 Task: Look for space in Decatur, United States from 5th June, 2023 to 16th June, 2023 for 2 adults in price range Rs.7000 to Rs.15000. Place can be entire place with 1  bedroom having 1 bed and 1 bathroom. Property type can be house, flat, guest house, hotel. Booking option can be shelf check-in. Required host language is English.
Action: Mouse moved to (457, 97)
Screenshot: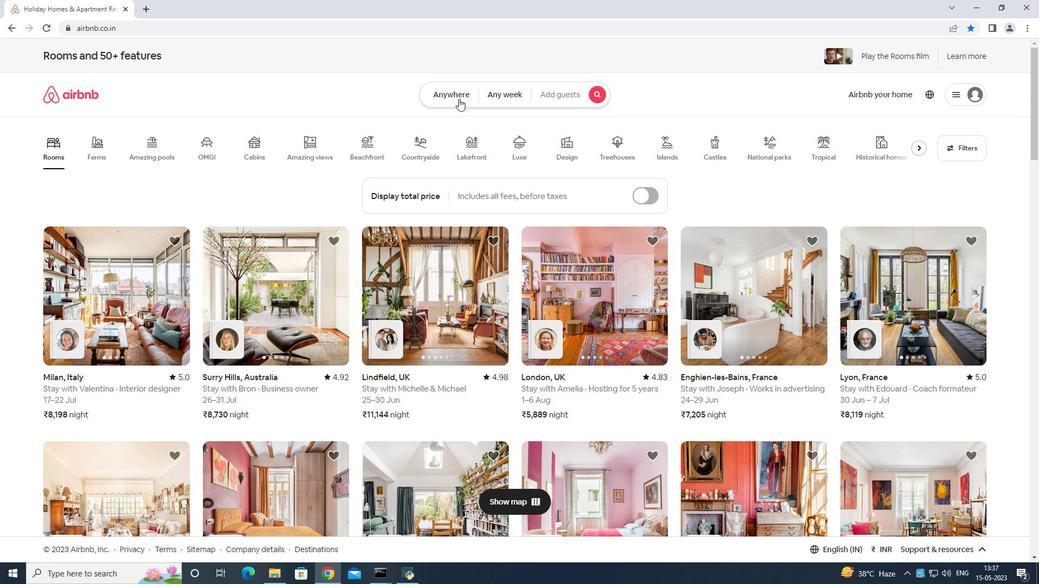 
Action: Mouse pressed left at (457, 97)
Screenshot: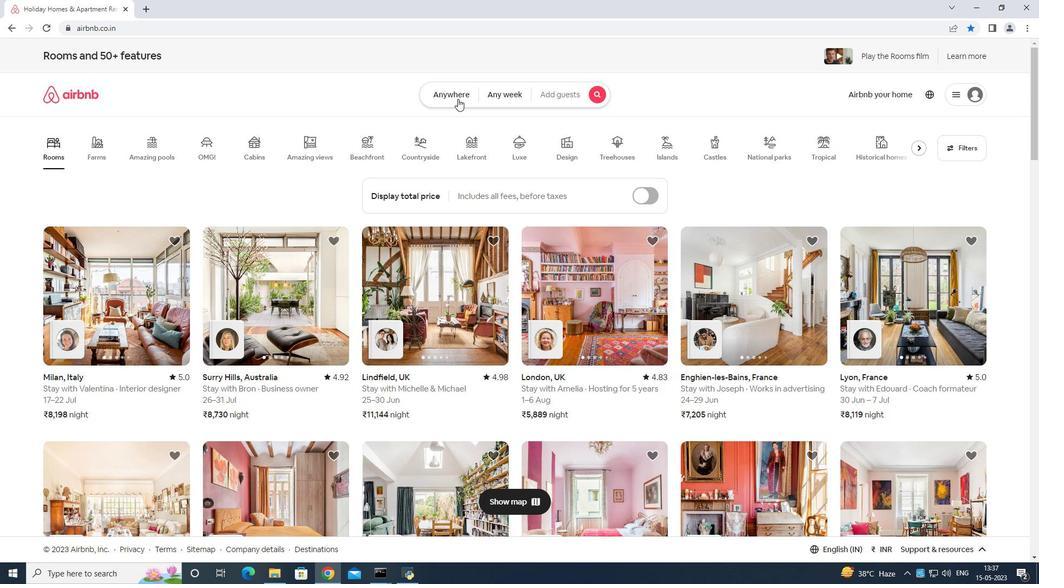 
Action: Mouse moved to (427, 128)
Screenshot: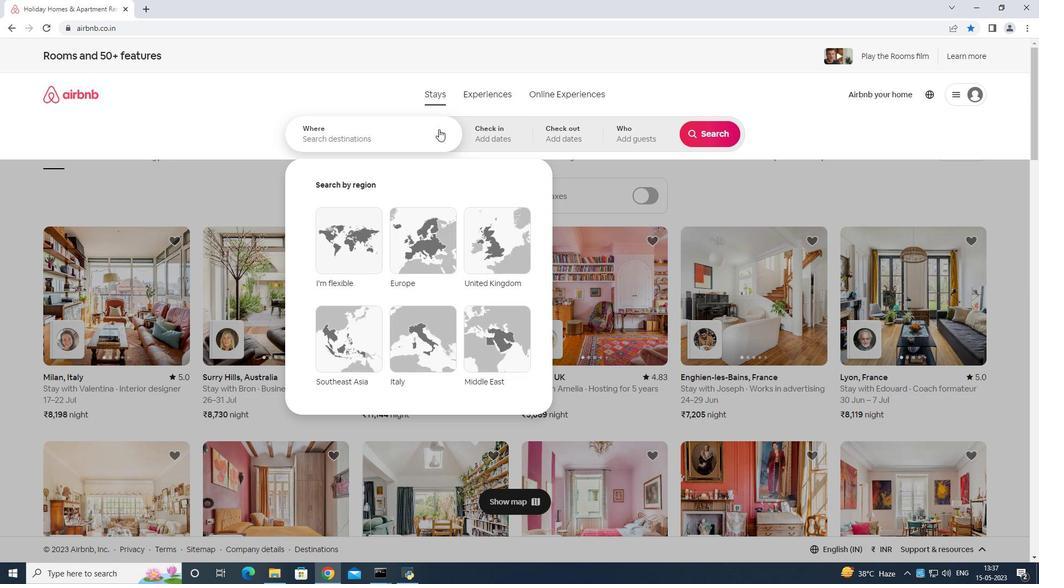 
Action: Mouse pressed left at (427, 128)
Screenshot: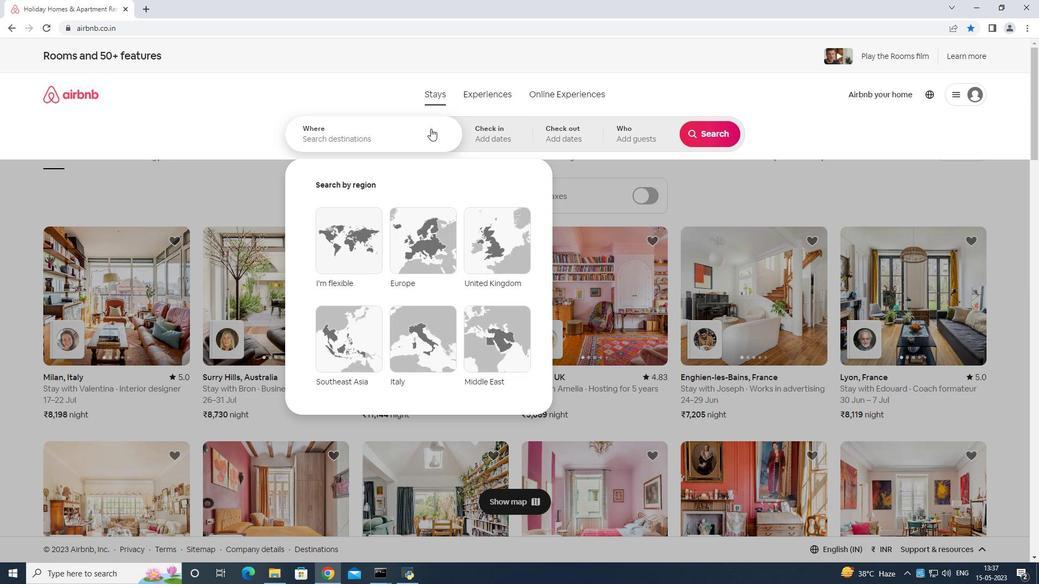
Action: Mouse moved to (953, 322)
Screenshot: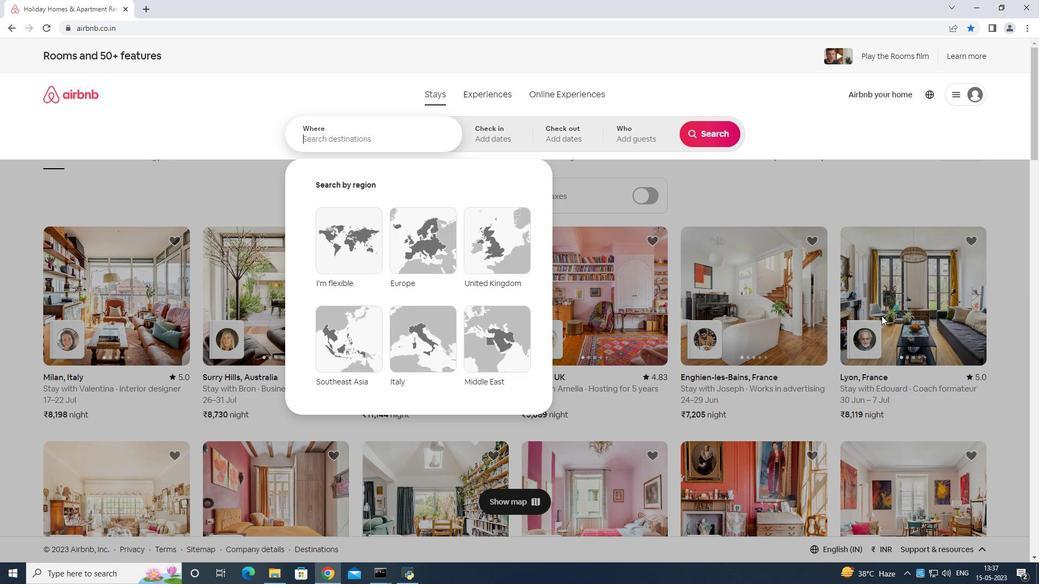 
Action: Key pressed <Key.shift>Decater<Key.space>united<Key.space>states<Key.enter>
Screenshot: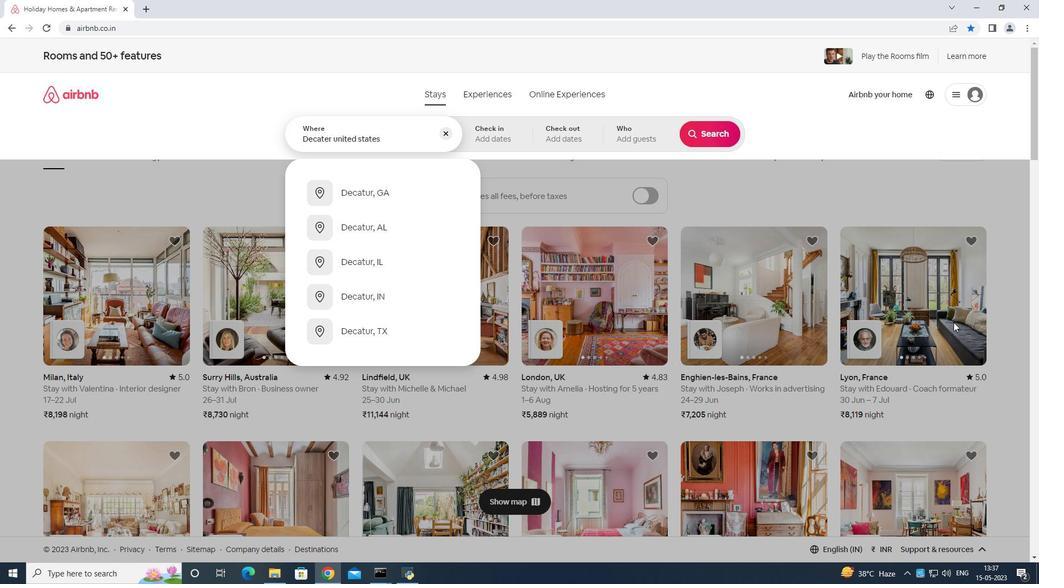 
Action: Mouse moved to (568, 287)
Screenshot: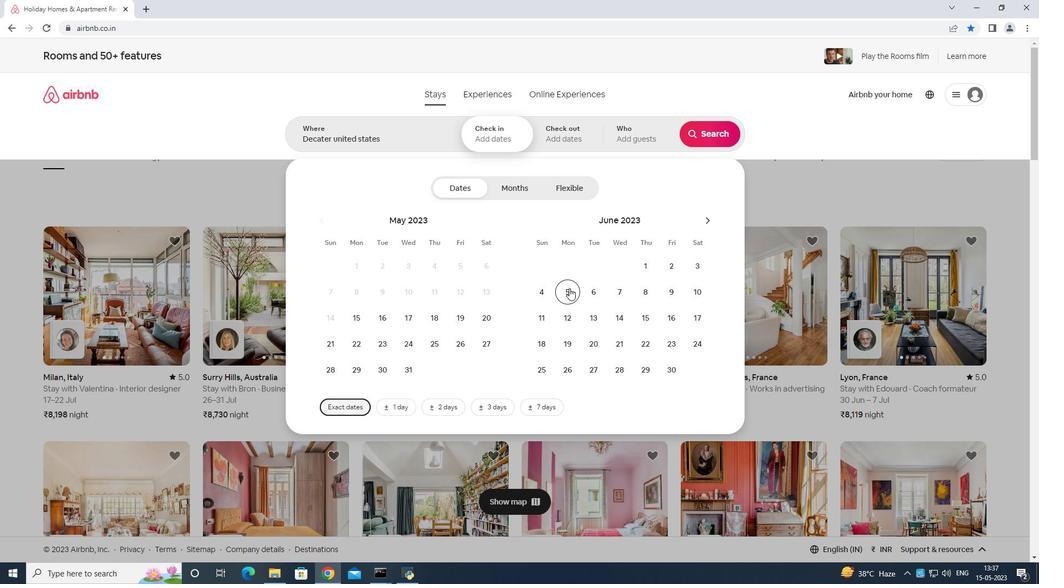 
Action: Mouse pressed left at (568, 287)
Screenshot: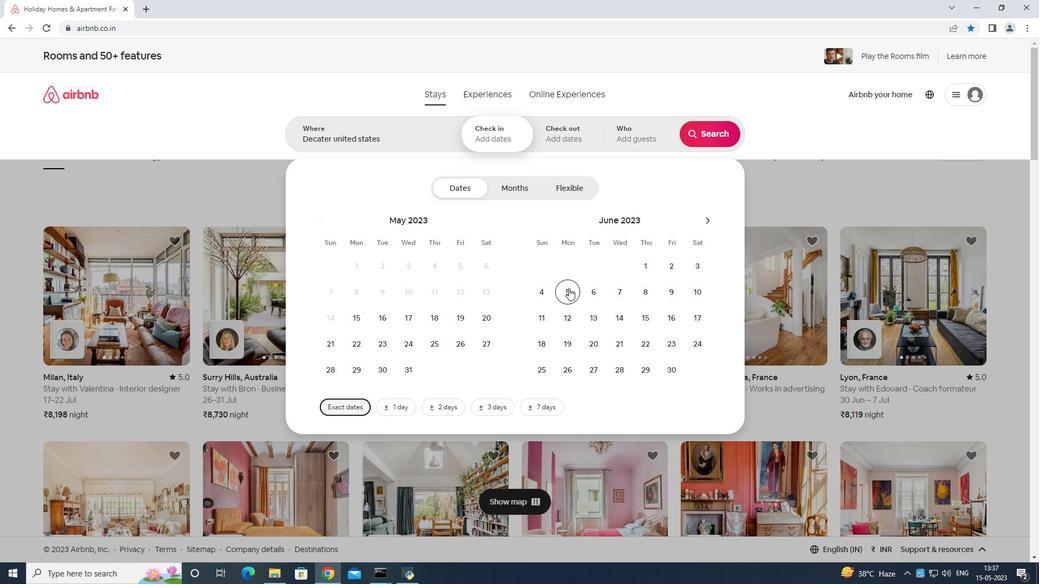 
Action: Mouse moved to (671, 319)
Screenshot: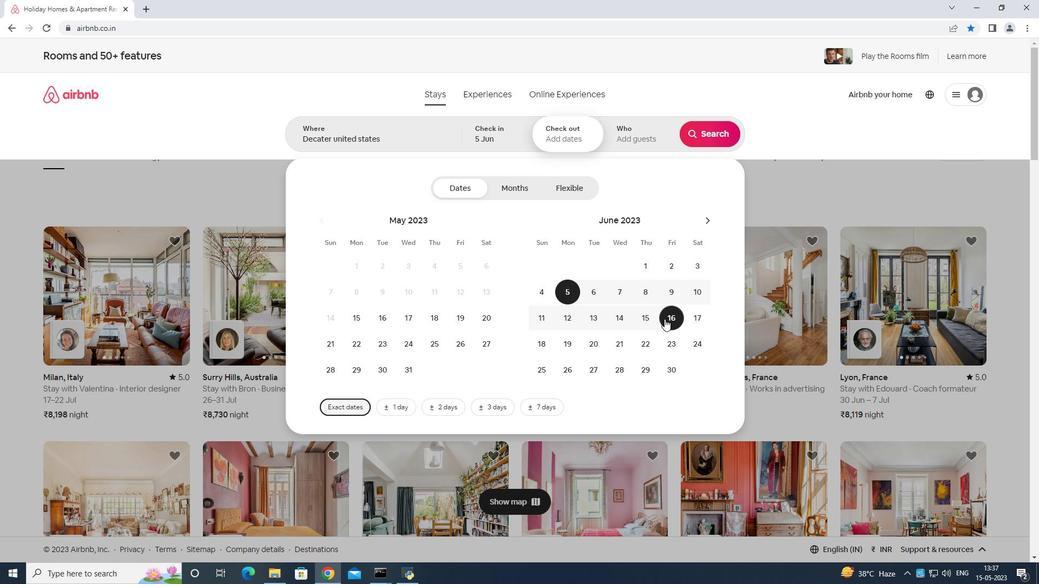 
Action: Mouse pressed left at (671, 319)
Screenshot: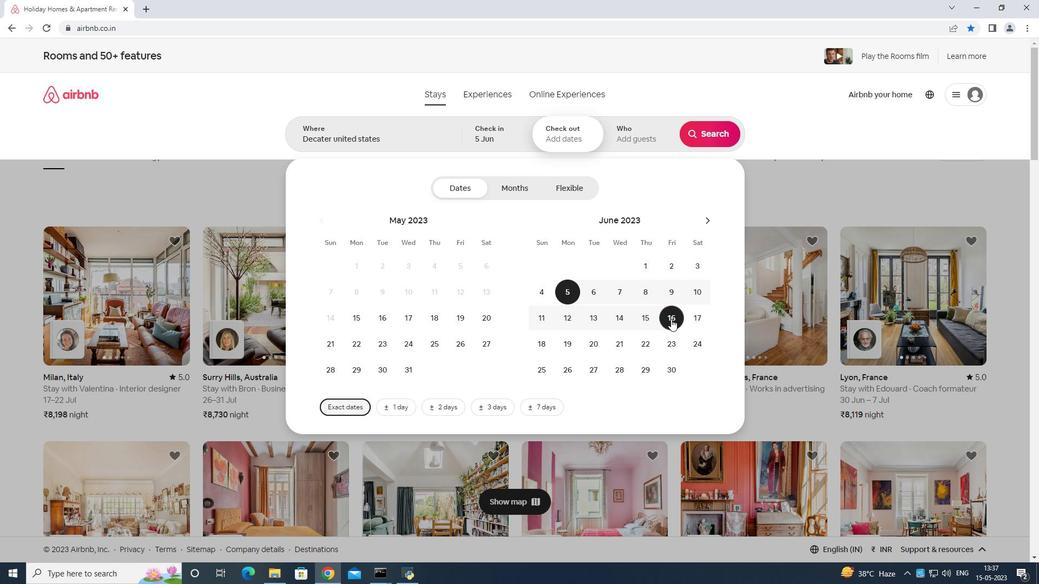 
Action: Mouse moved to (636, 137)
Screenshot: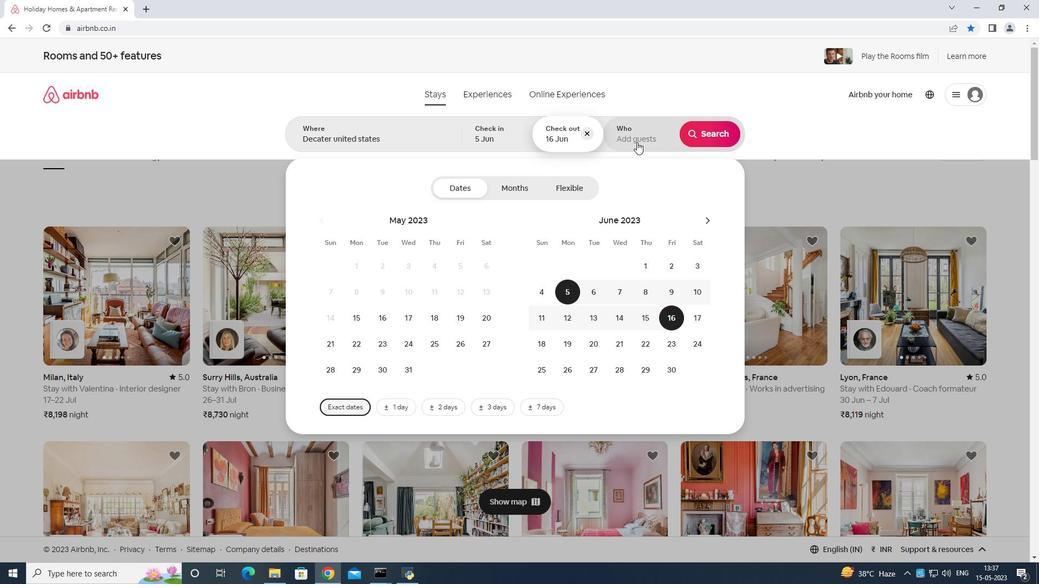 
Action: Mouse pressed left at (636, 137)
Screenshot: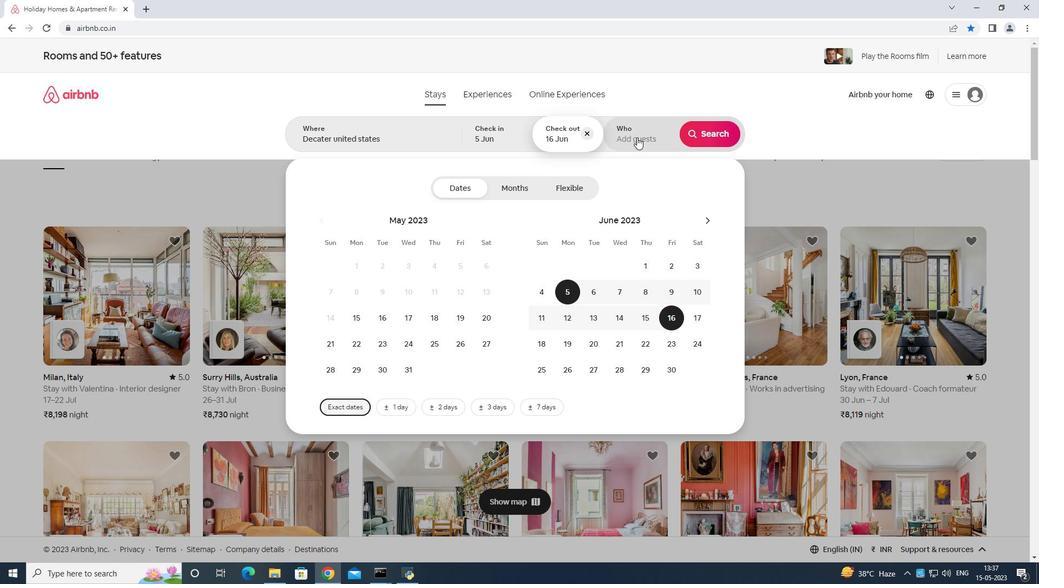 
Action: Mouse moved to (719, 186)
Screenshot: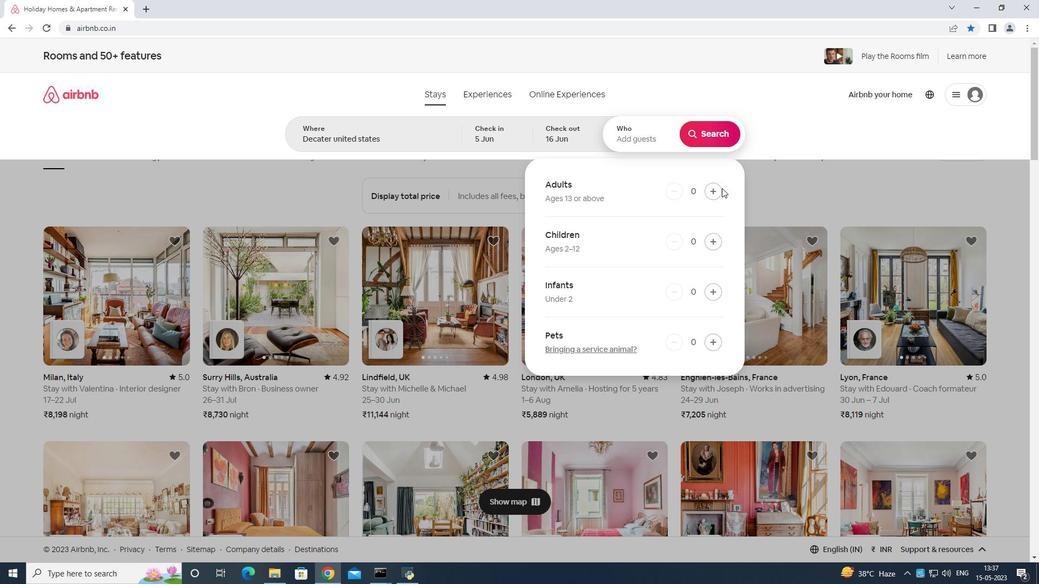 
Action: Mouse pressed left at (719, 186)
Screenshot: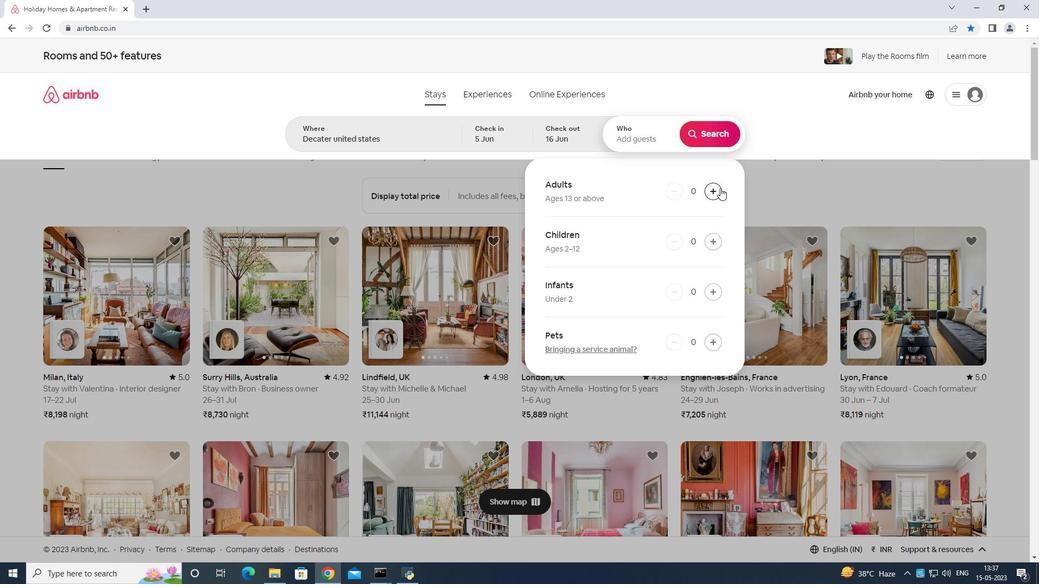 
Action: Mouse pressed left at (719, 186)
Screenshot: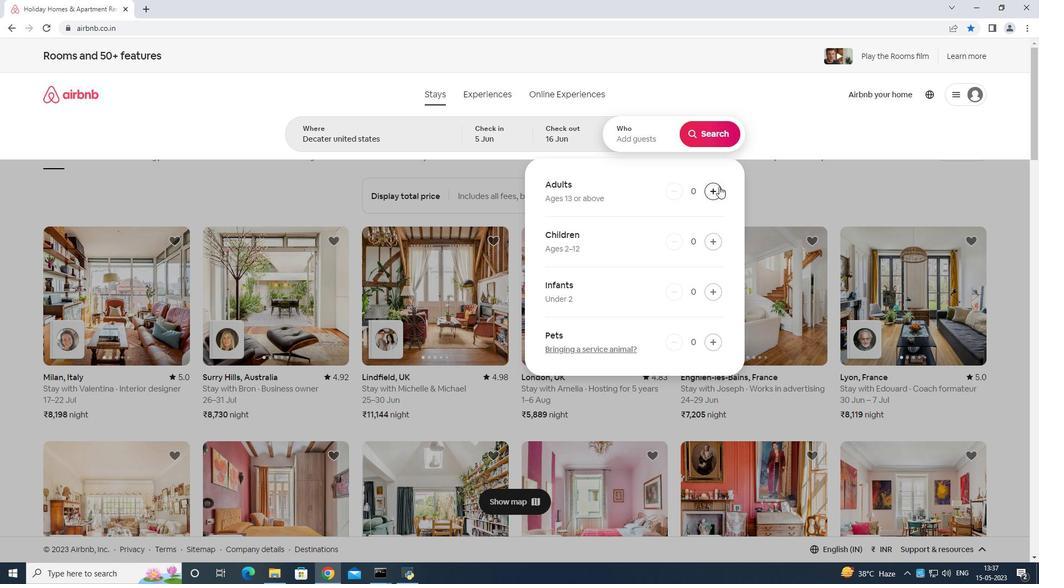 
Action: Mouse moved to (724, 129)
Screenshot: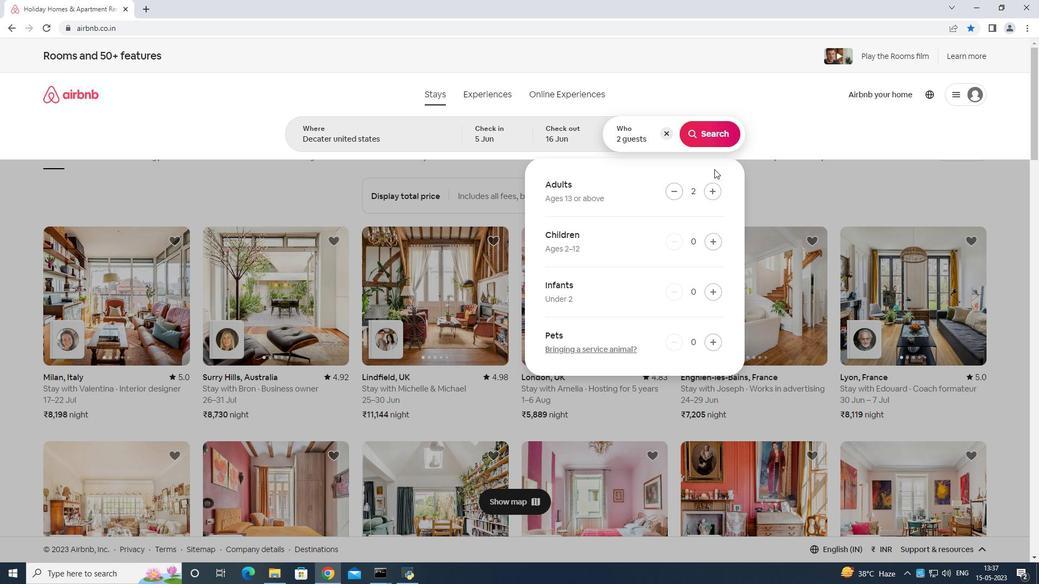 
Action: Mouse pressed left at (724, 129)
Screenshot: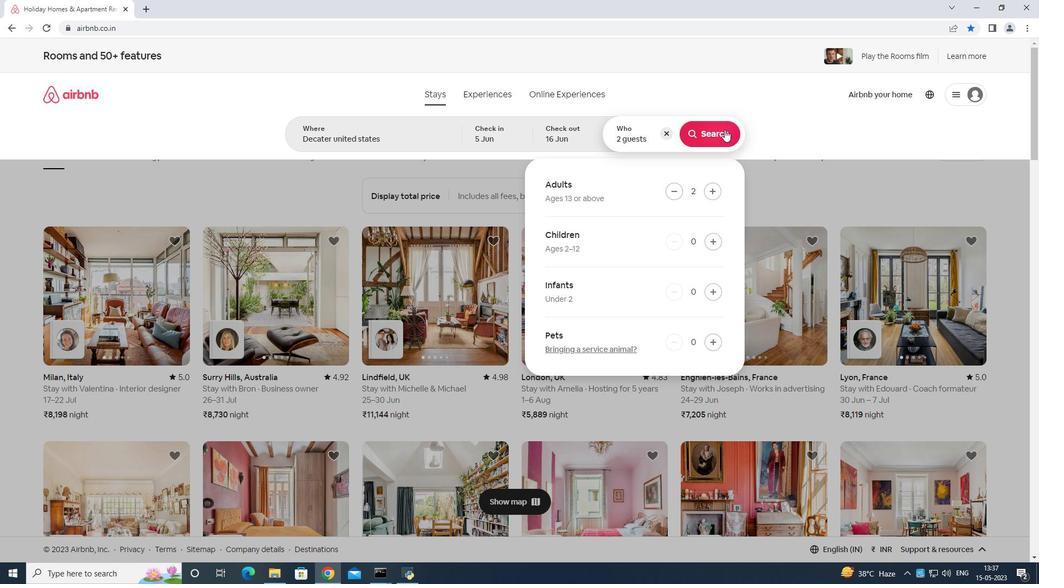 
Action: Mouse moved to (968, 103)
Screenshot: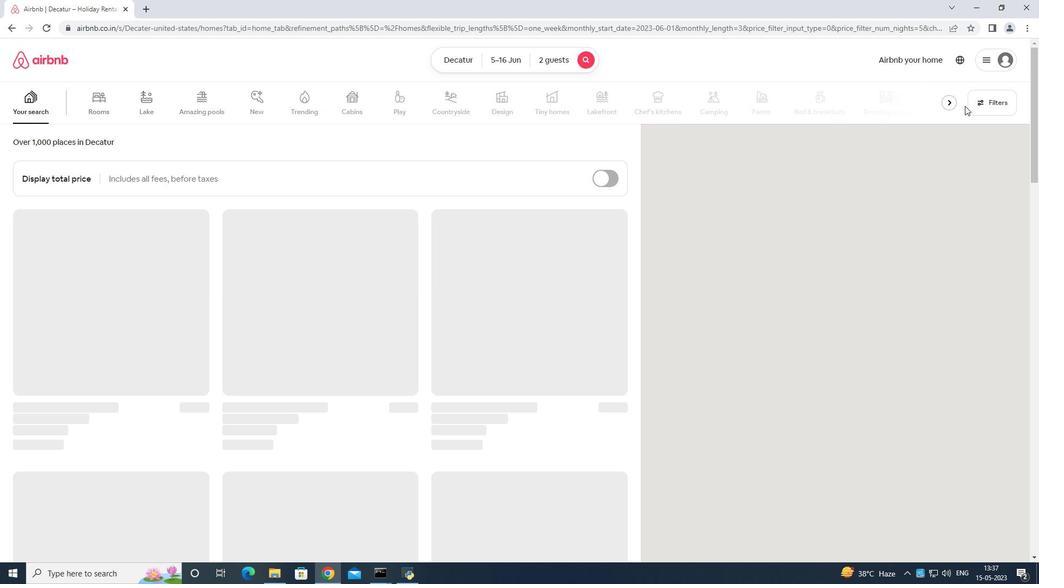 
Action: Mouse pressed left at (968, 103)
Screenshot: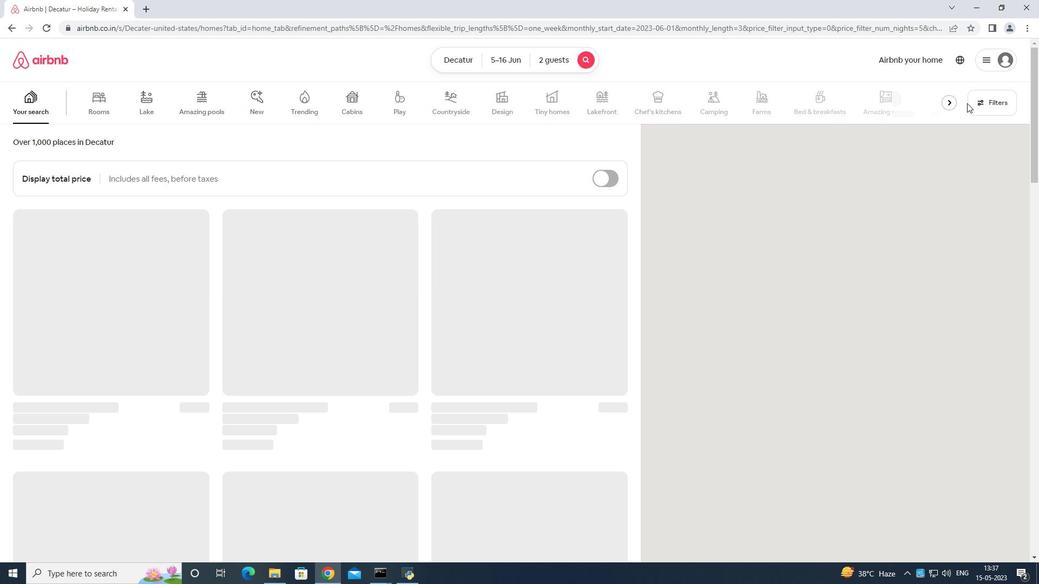 
Action: Mouse moved to (428, 364)
Screenshot: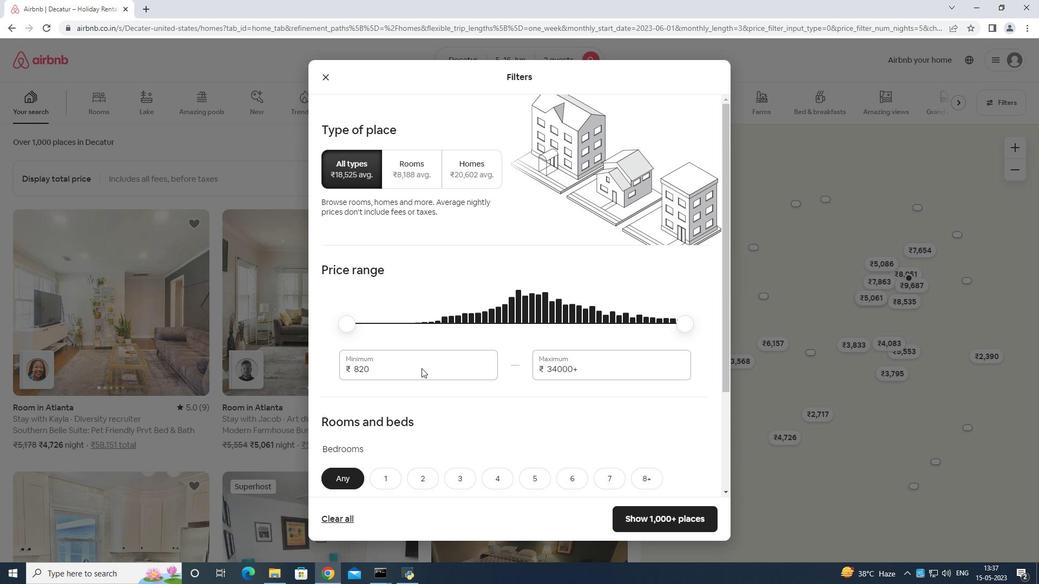 
Action: Mouse pressed left at (428, 364)
Screenshot: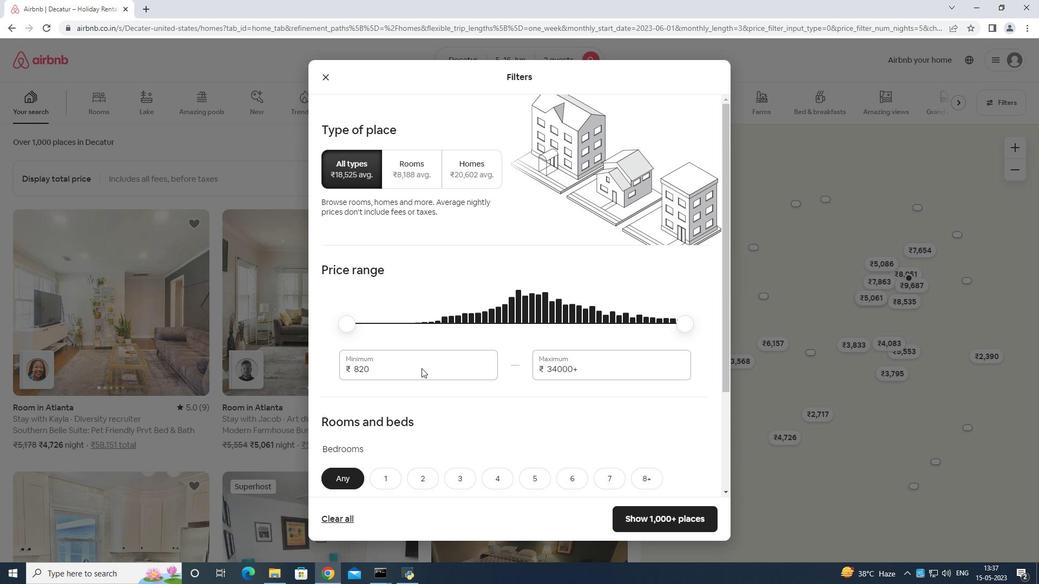 
Action: Mouse moved to (429, 364)
Screenshot: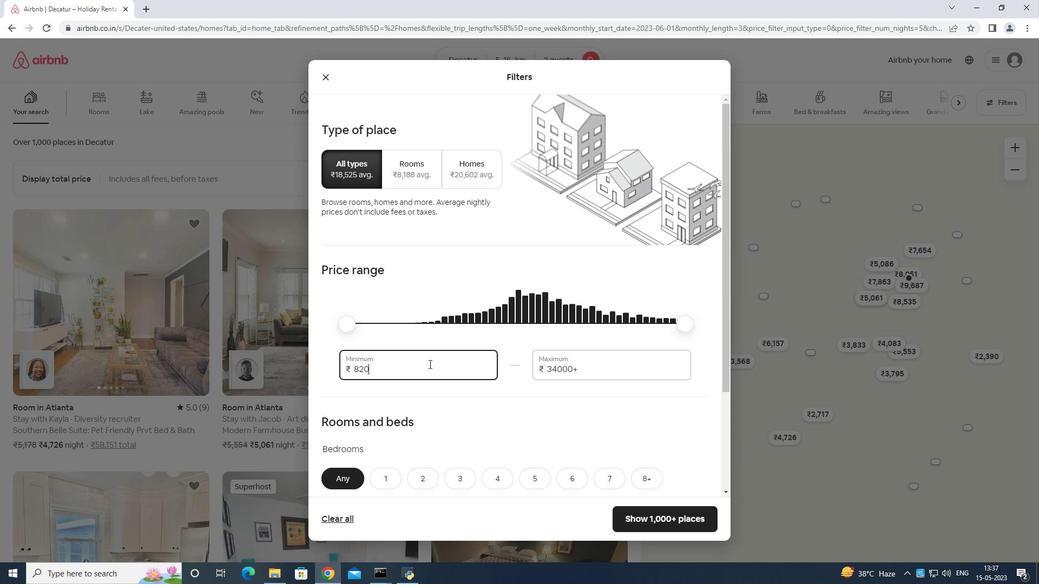 
Action: Key pressed <Key.backspace><Key.backspace><Key.backspace>
Screenshot: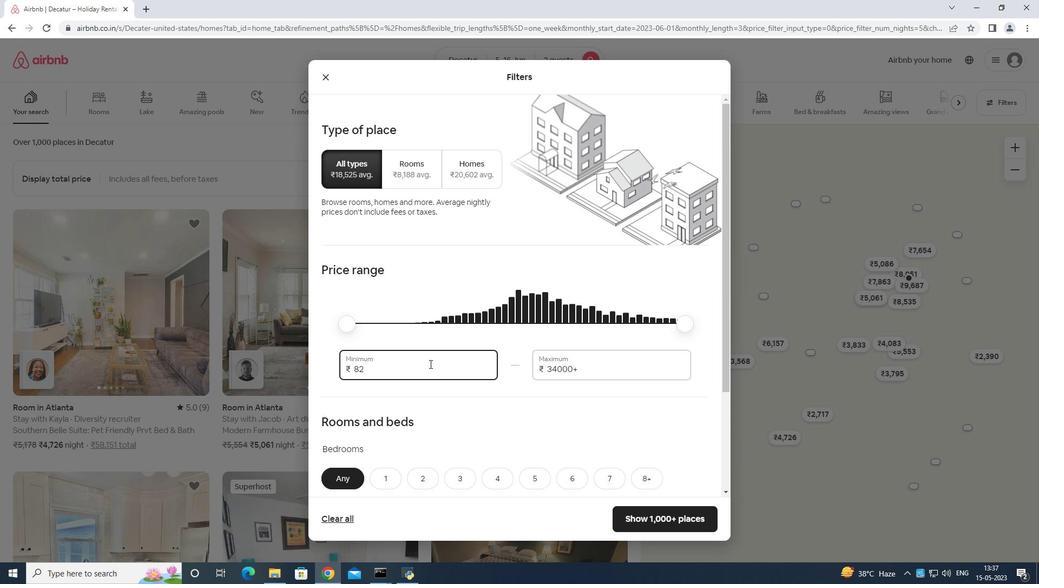 
Action: Mouse moved to (431, 364)
Screenshot: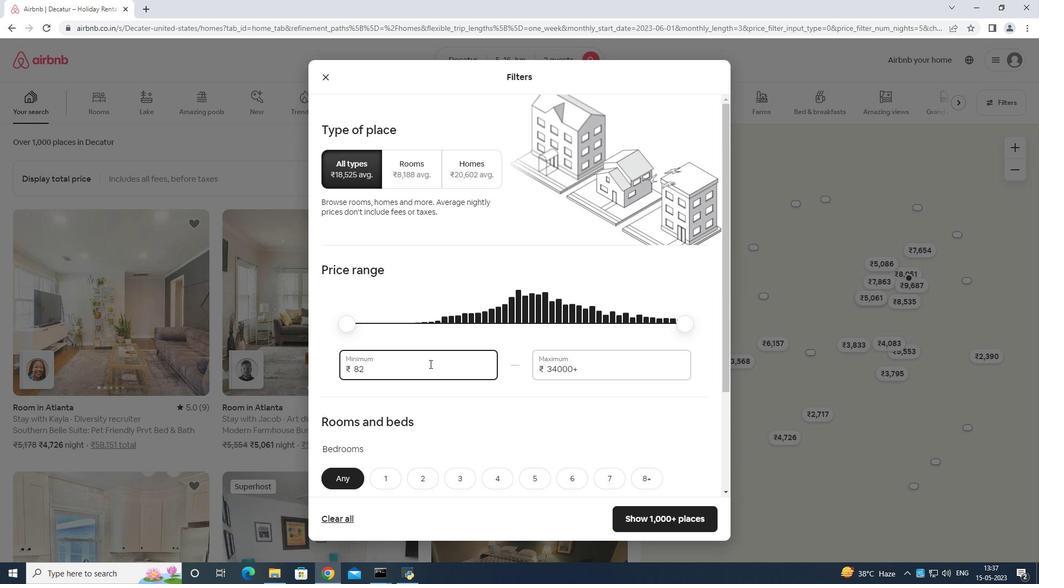 
Action: Key pressed 7
Screenshot: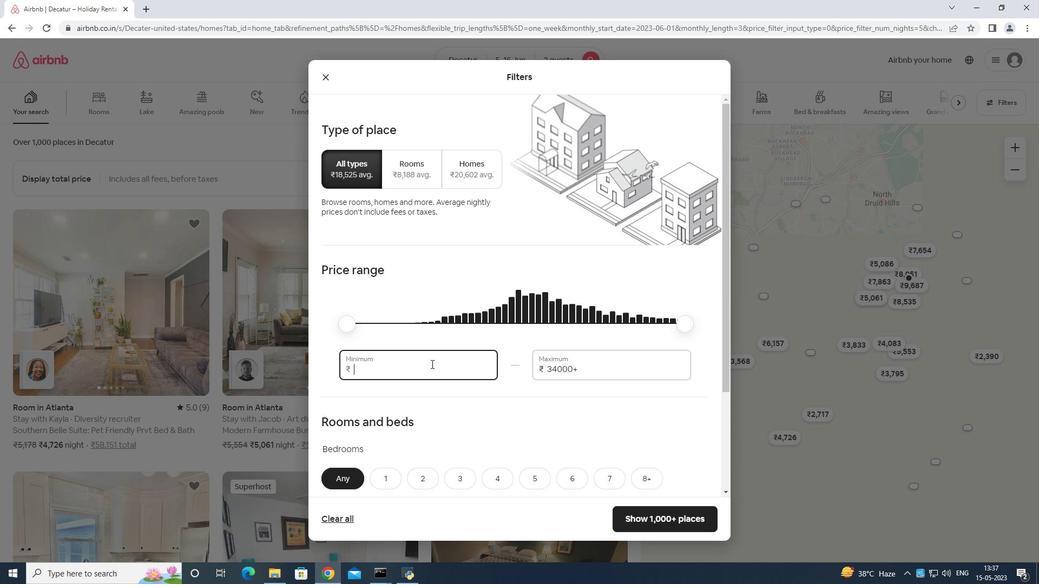 
Action: Mouse moved to (432, 364)
Screenshot: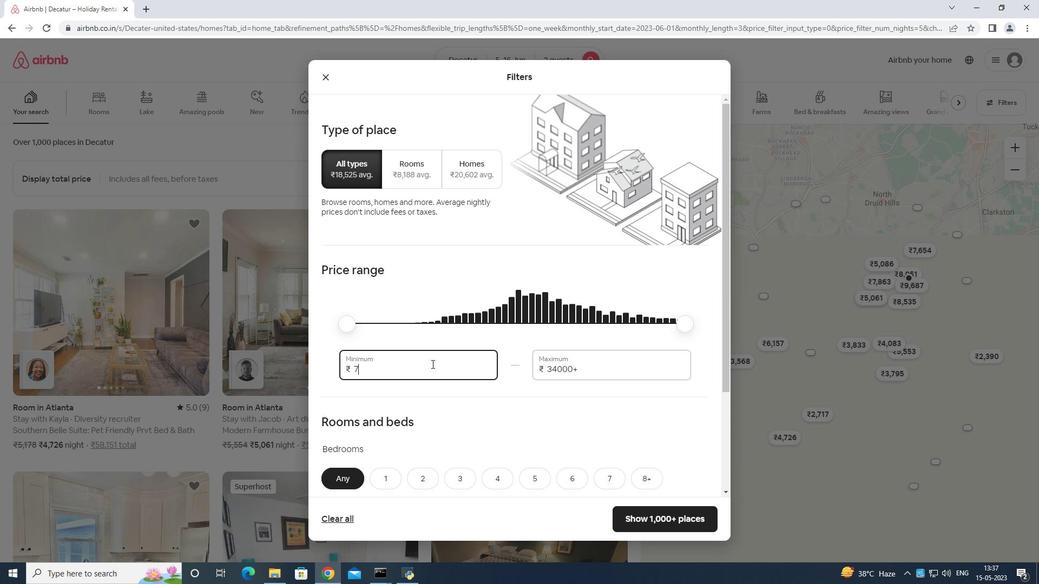 
Action: Key pressed 000
Screenshot: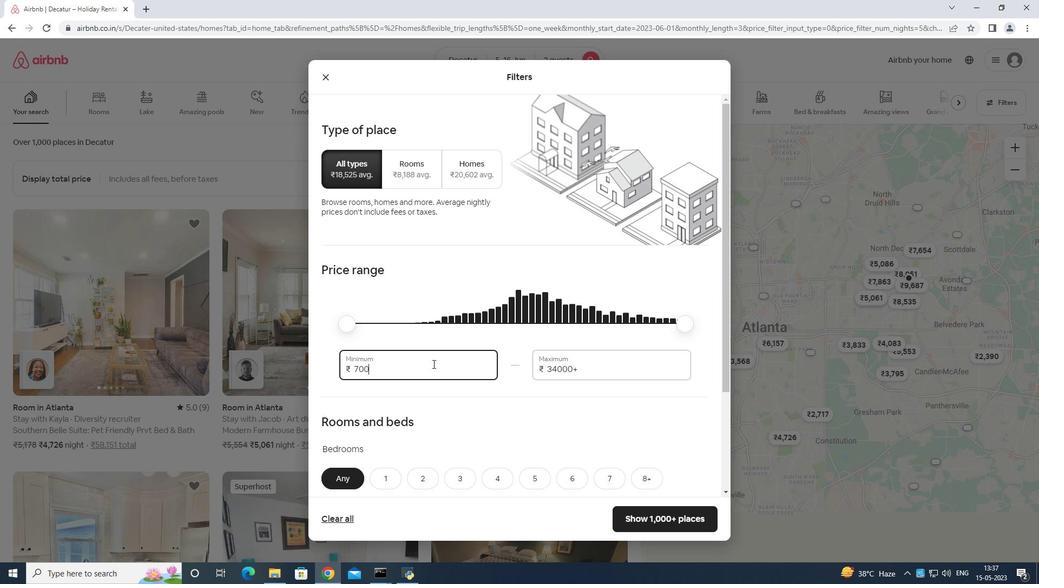 
Action: Mouse moved to (602, 355)
Screenshot: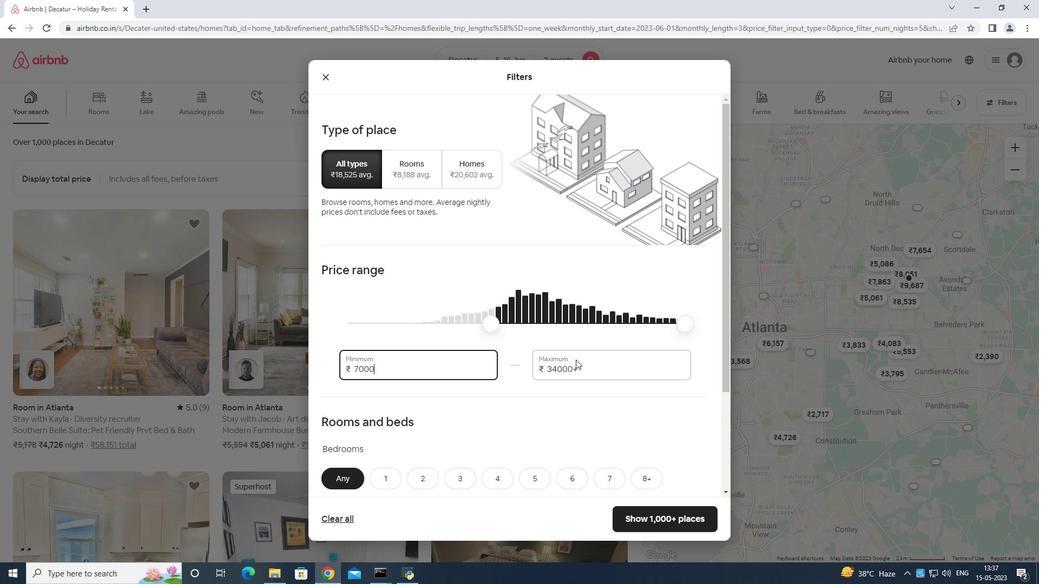 
Action: Mouse pressed left at (602, 355)
Screenshot: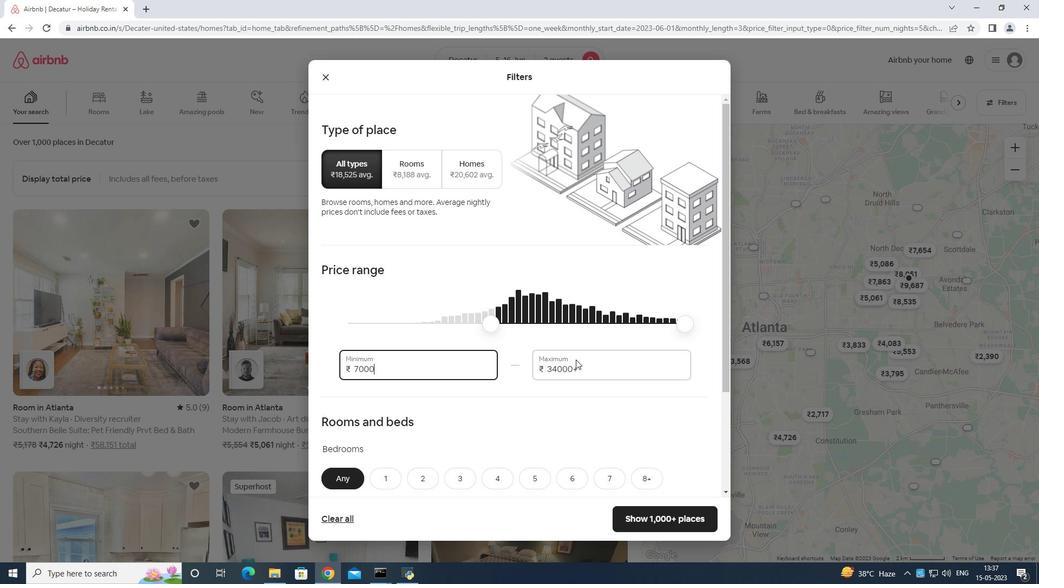 
Action: Mouse moved to (603, 355)
Screenshot: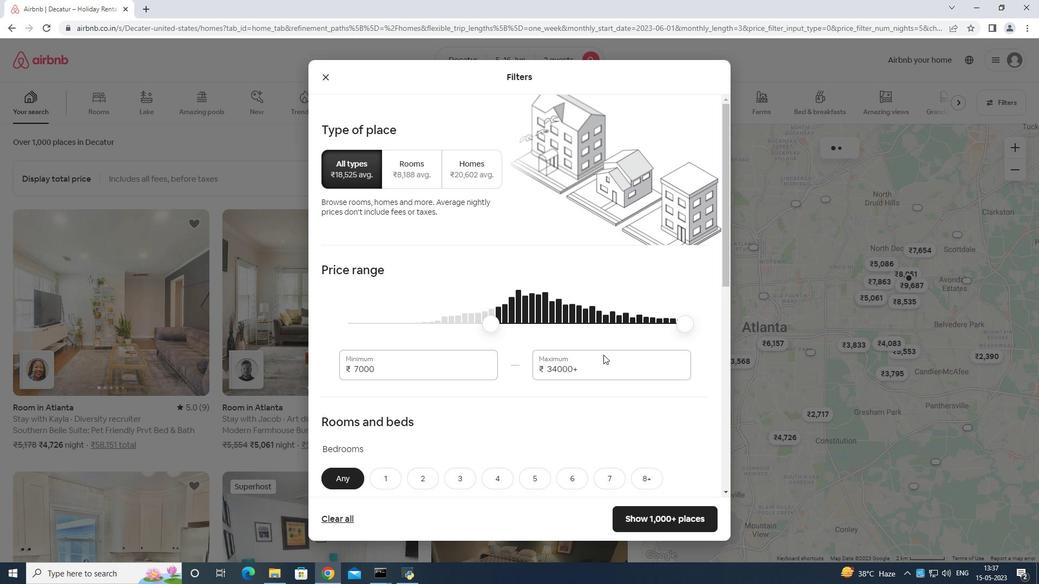 
Action: Key pressed <Key.backspace><Key.backspace><Key.backspace><Key.backspace><Key.backspace><Key.backspace><Key.backspace><Key.backspace><Key.backspace>15
Screenshot: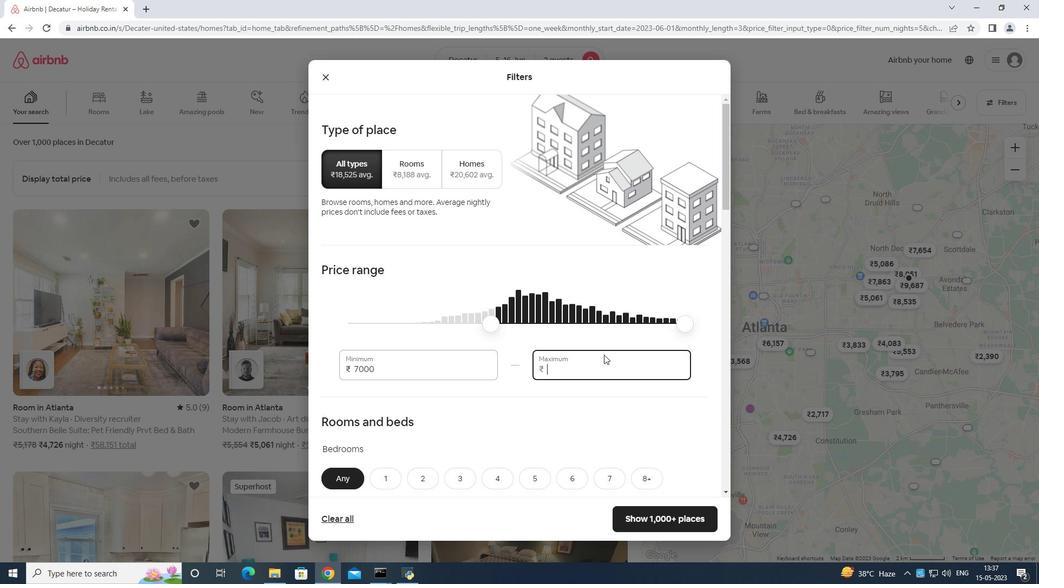 
Action: Mouse moved to (604, 353)
Screenshot: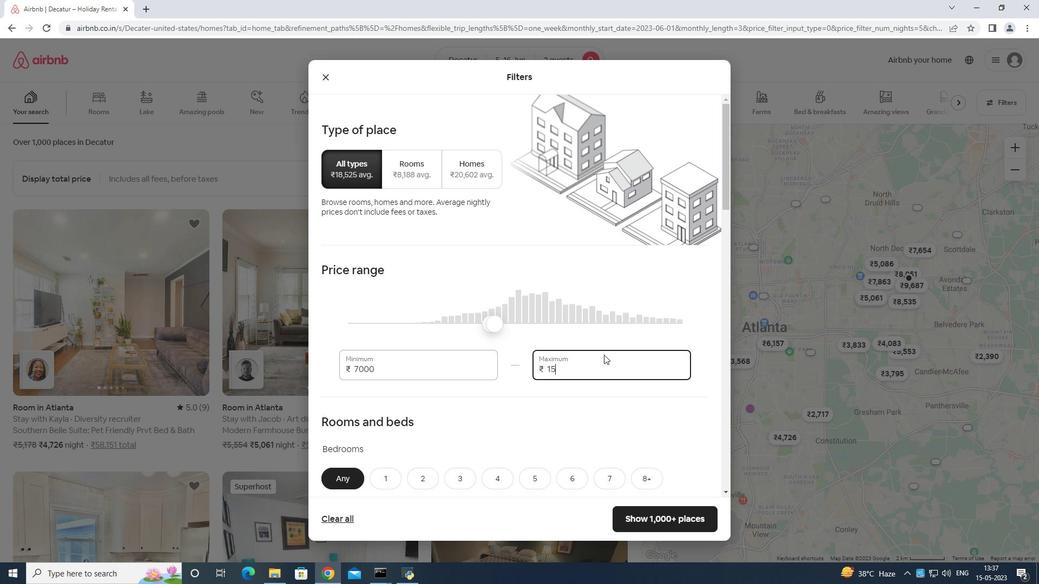 
Action: Key pressed 000
Screenshot: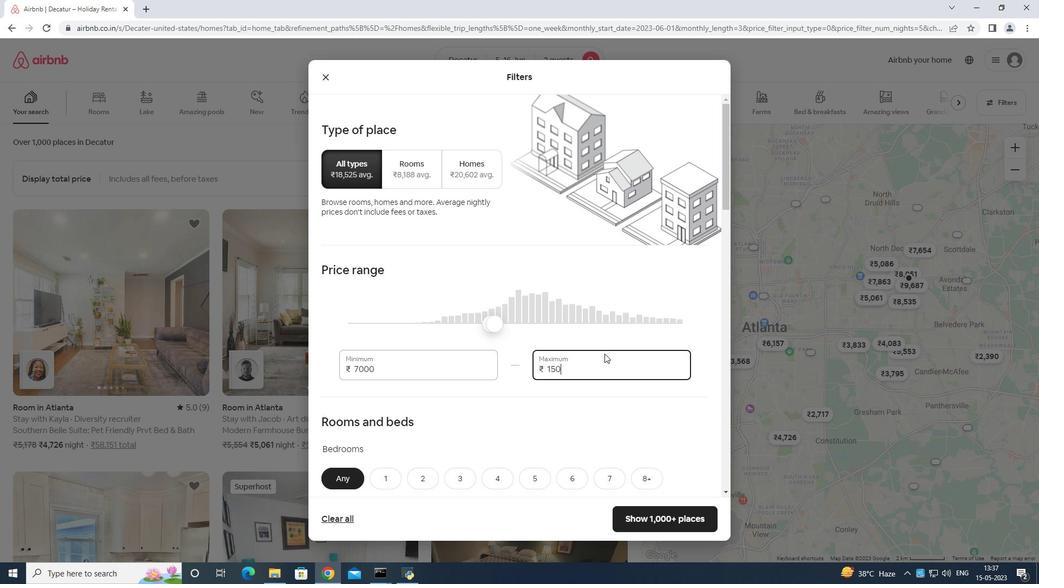 
Action: Mouse moved to (598, 358)
Screenshot: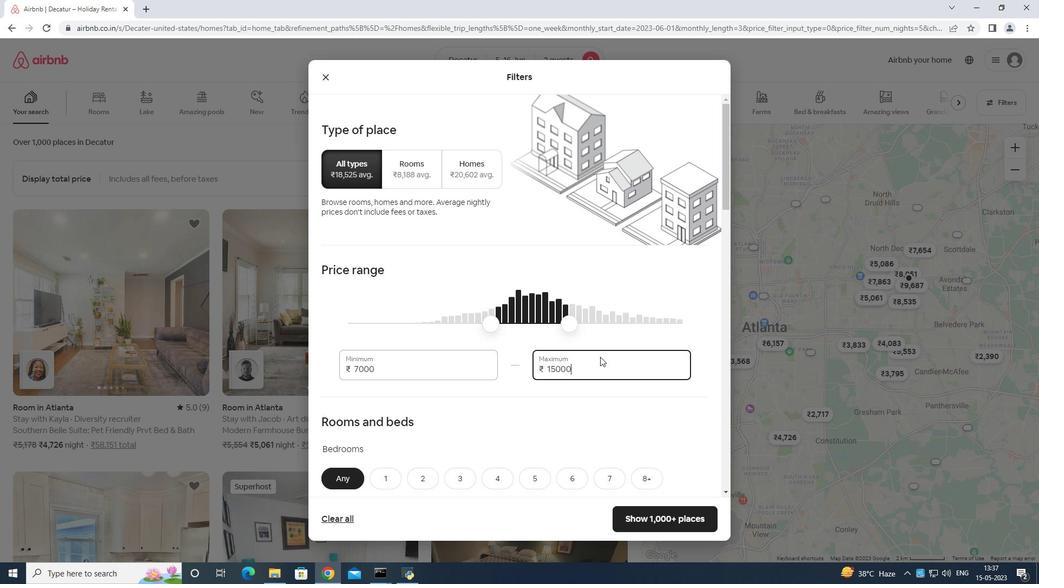 
Action: Mouse scrolled (598, 358) with delta (0, 0)
Screenshot: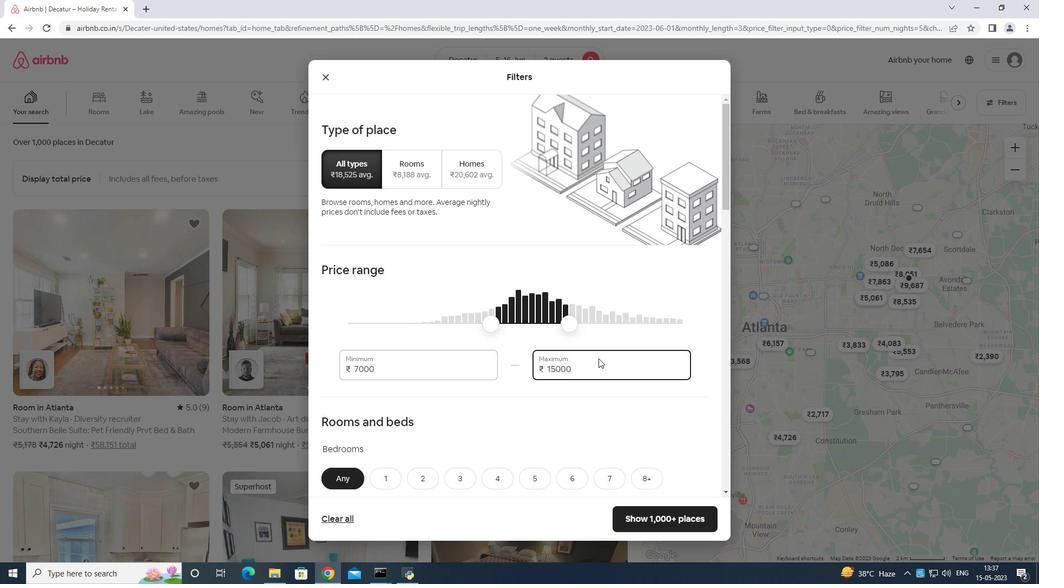 
Action: Mouse scrolled (598, 358) with delta (0, 0)
Screenshot: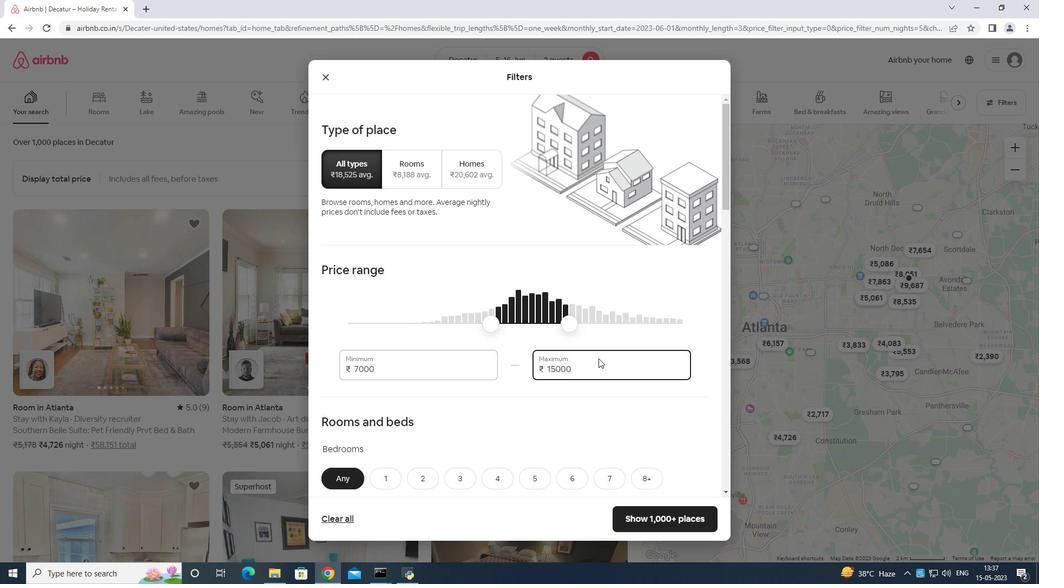 
Action: Mouse moved to (390, 371)
Screenshot: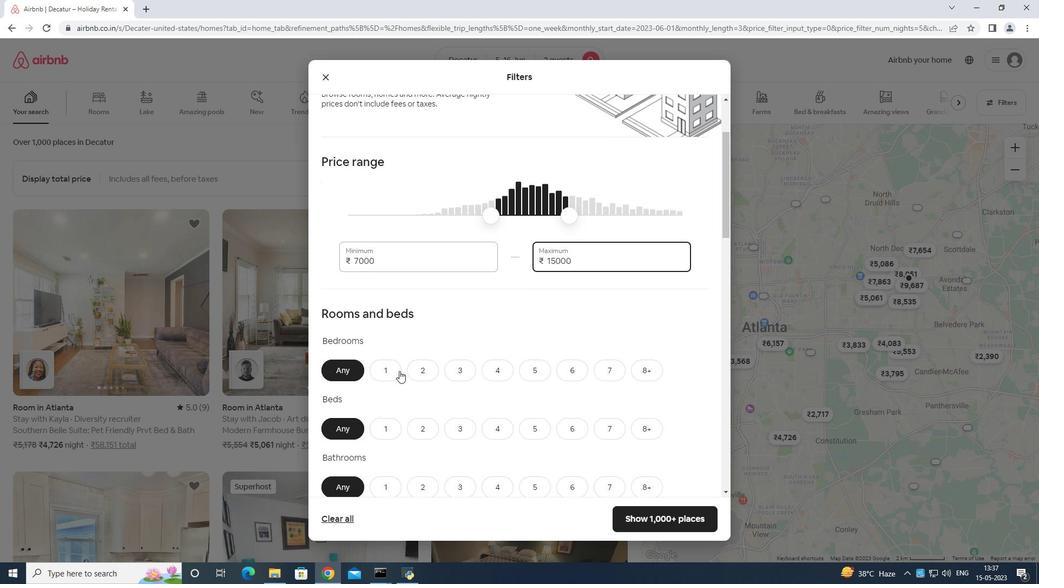 
Action: Mouse pressed left at (390, 371)
Screenshot: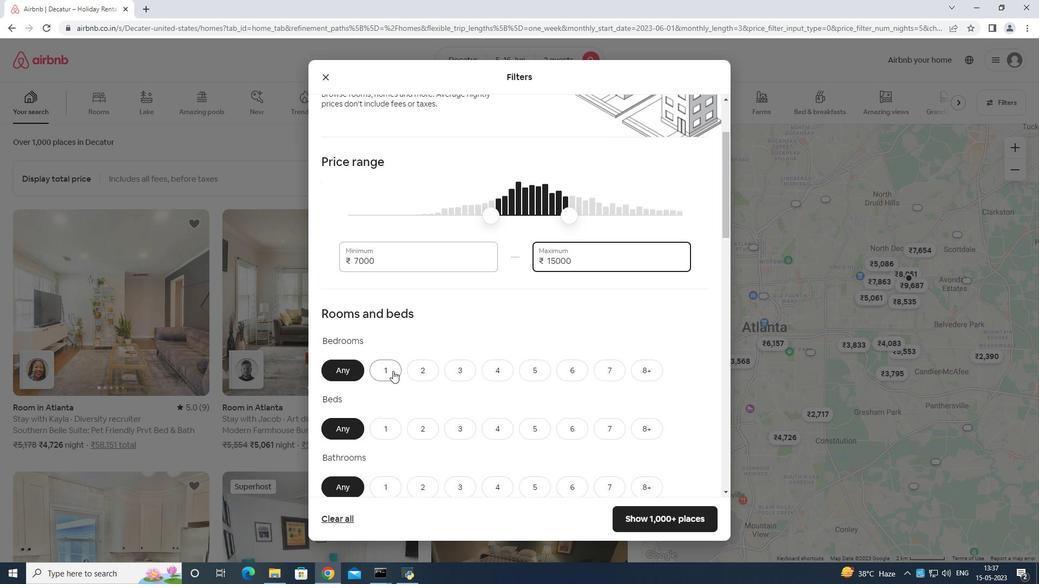 
Action: Mouse moved to (384, 430)
Screenshot: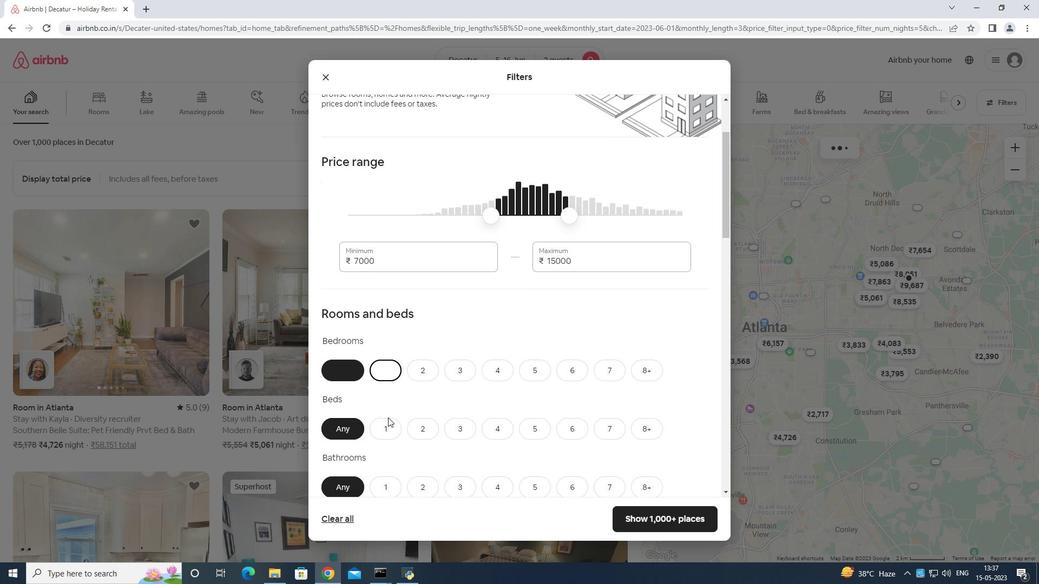 
Action: Mouse pressed left at (384, 430)
Screenshot: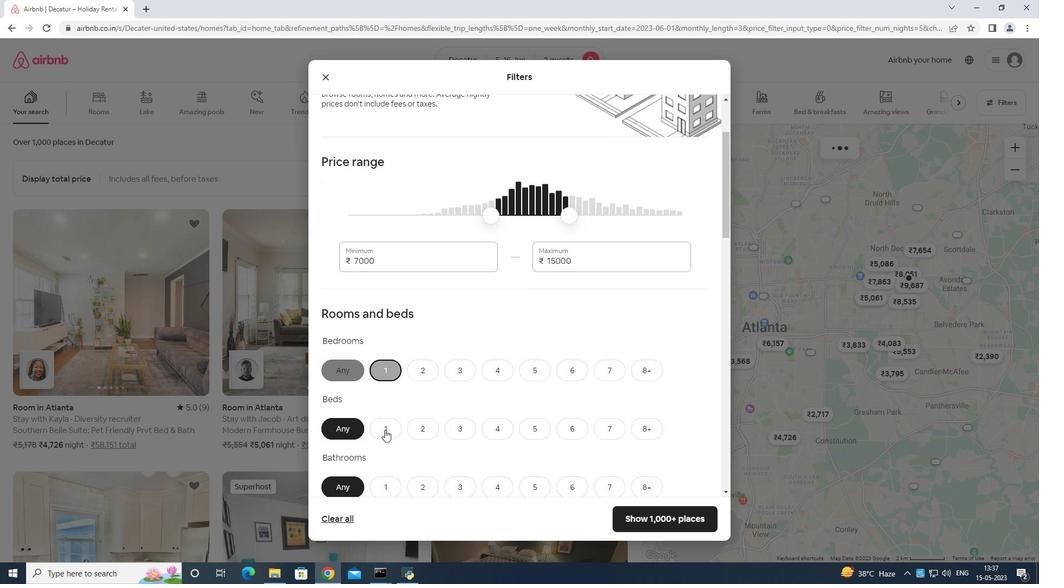 
Action: Mouse moved to (382, 488)
Screenshot: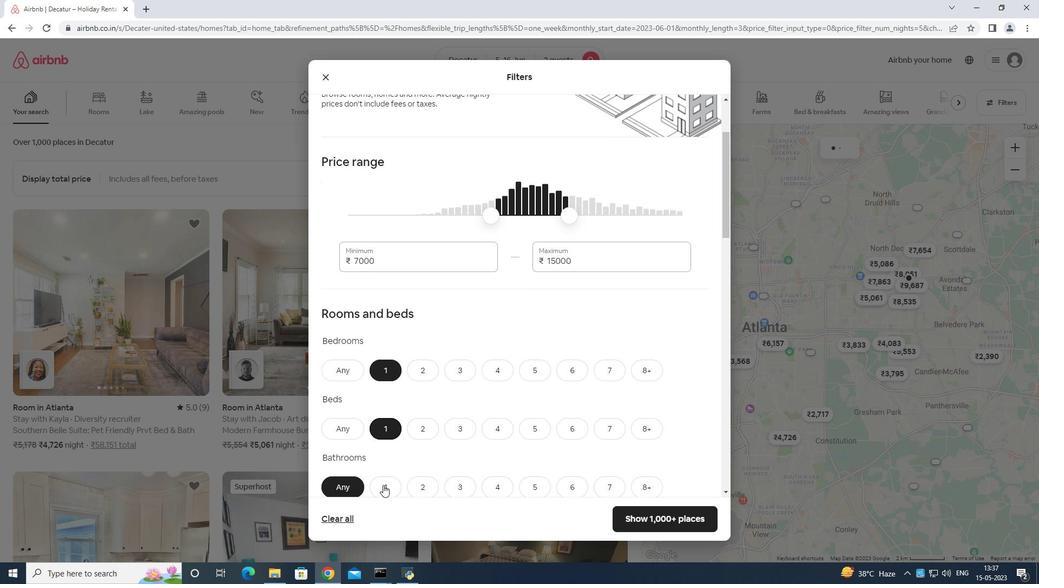 
Action: Mouse pressed left at (382, 488)
Screenshot: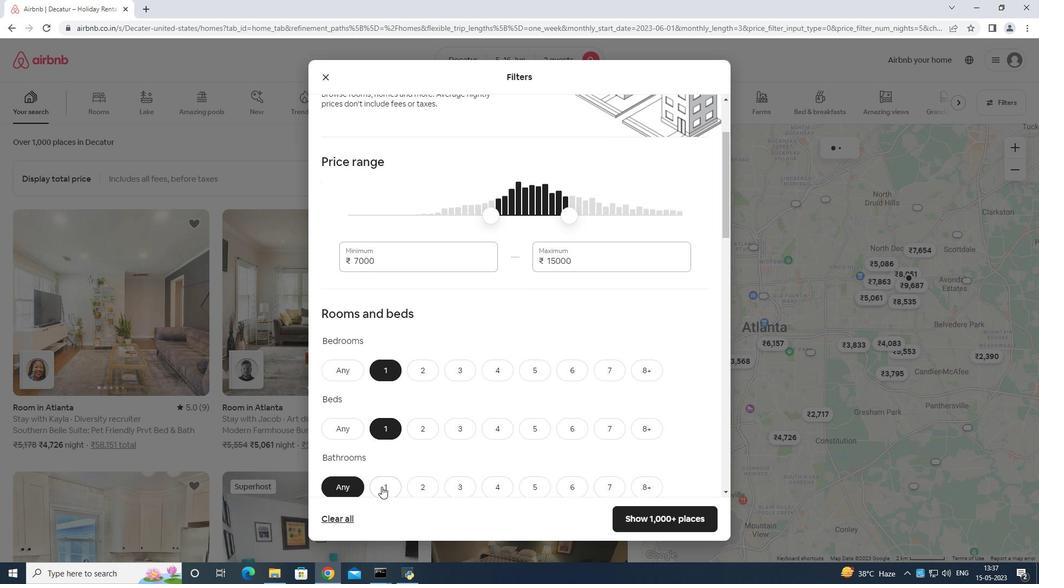 
Action: Mouse moved to (444, 429)
Screenshot: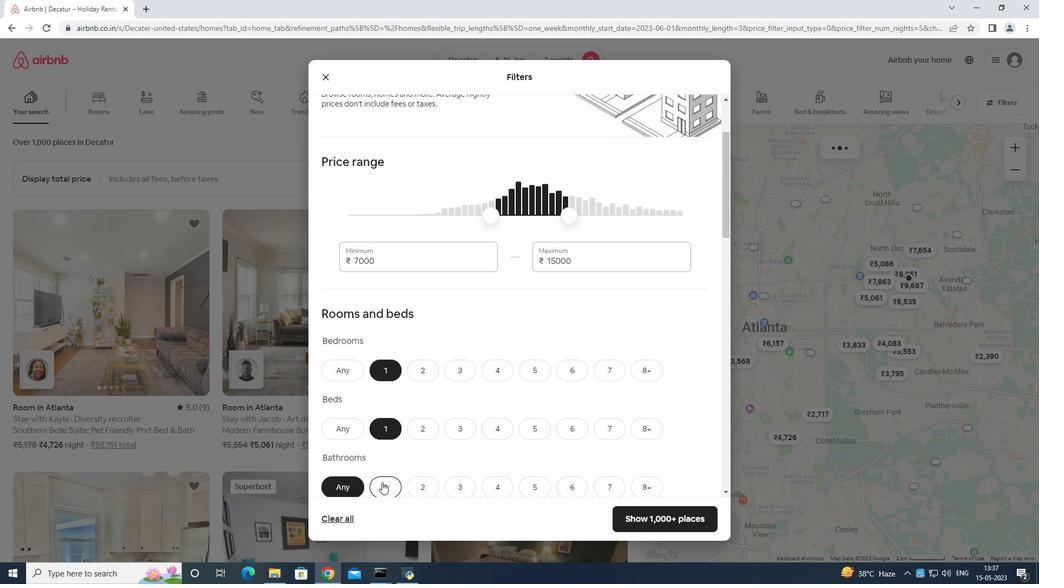 
Action: Mouse scrolled (444, 429) with delta (0, 0)
Screenshot: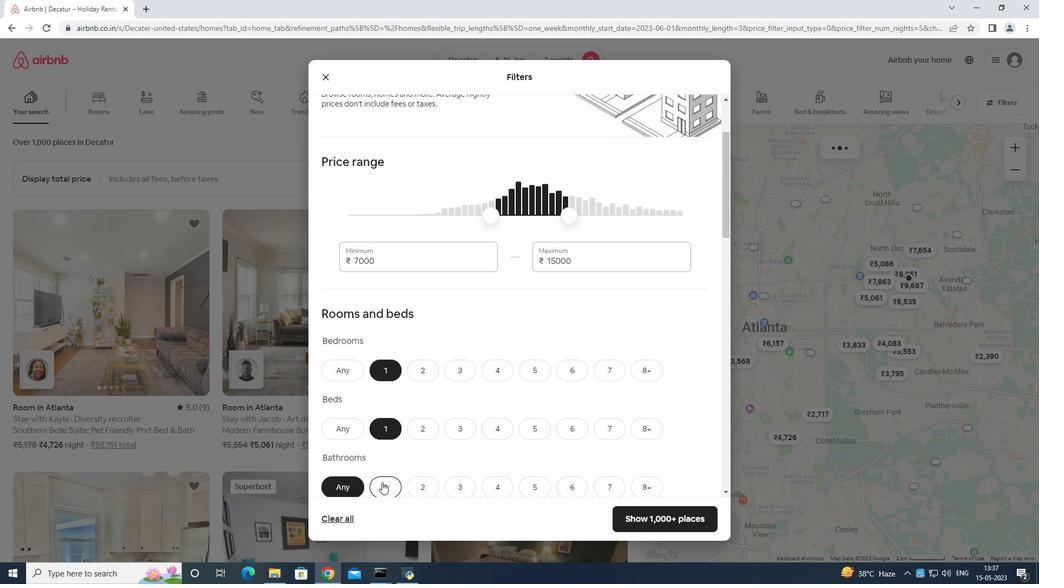 
Action: Mouse moved to (445, 430)
Screenshot: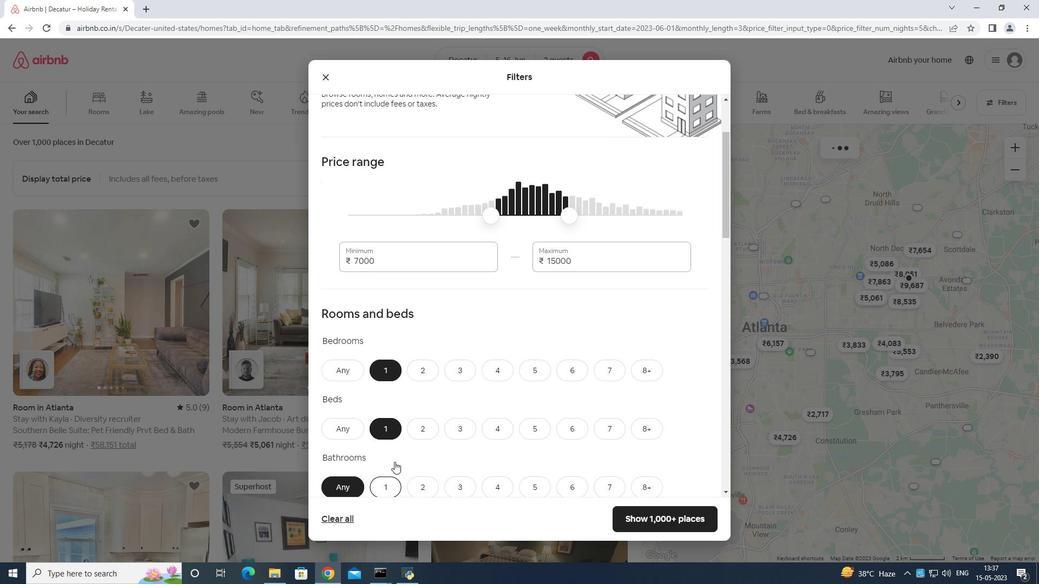 
Action: Mouse scrolled (445, 429) with delta (0, 0)
Screenshot: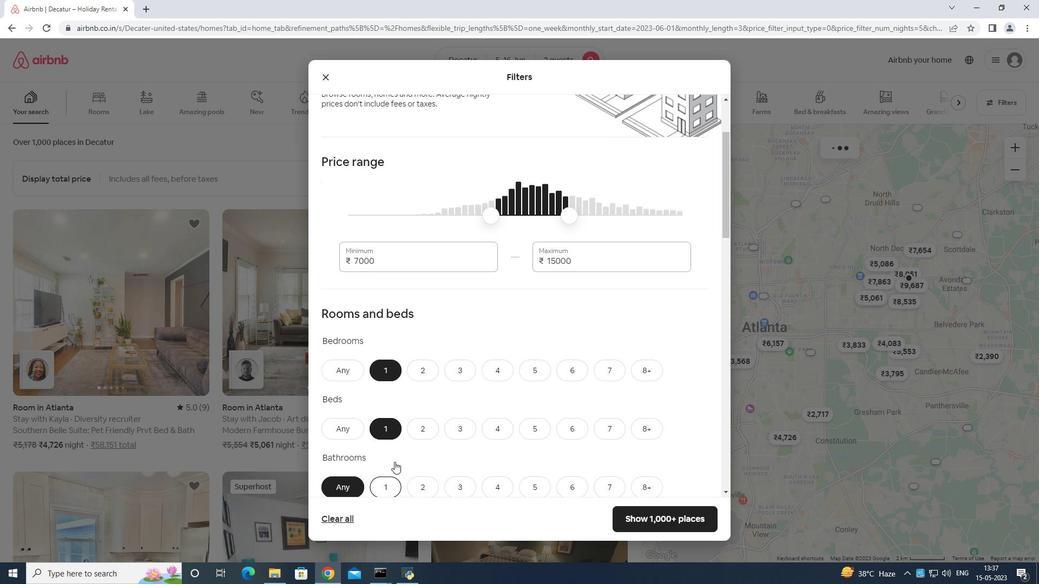 
Action: Mouse moved to (446, 430)
Screenshot: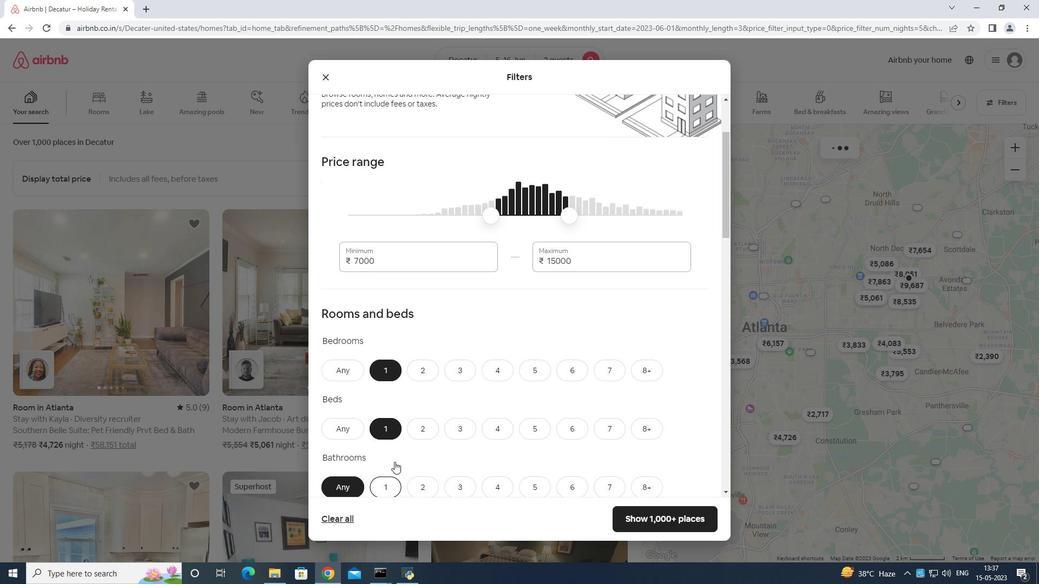 
Action: Mouse scrolled (446, 430) with delta (0, 0)
Screenshot: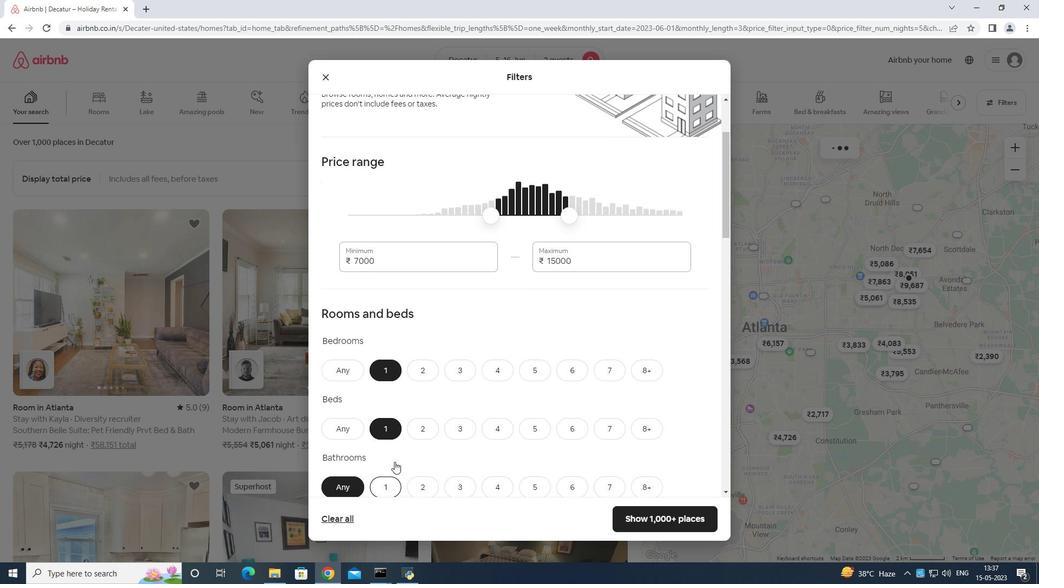 
Action: Mouse moved to (448, 430)
Screenshot: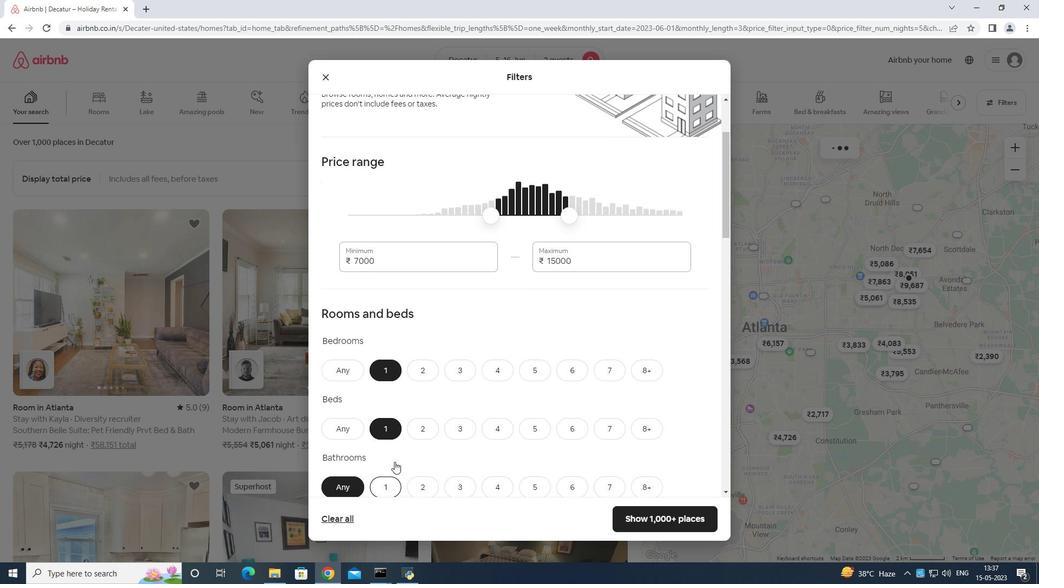 
Action: Mouse scrolled (448, 430) with delta (0, 0)
Screenshot: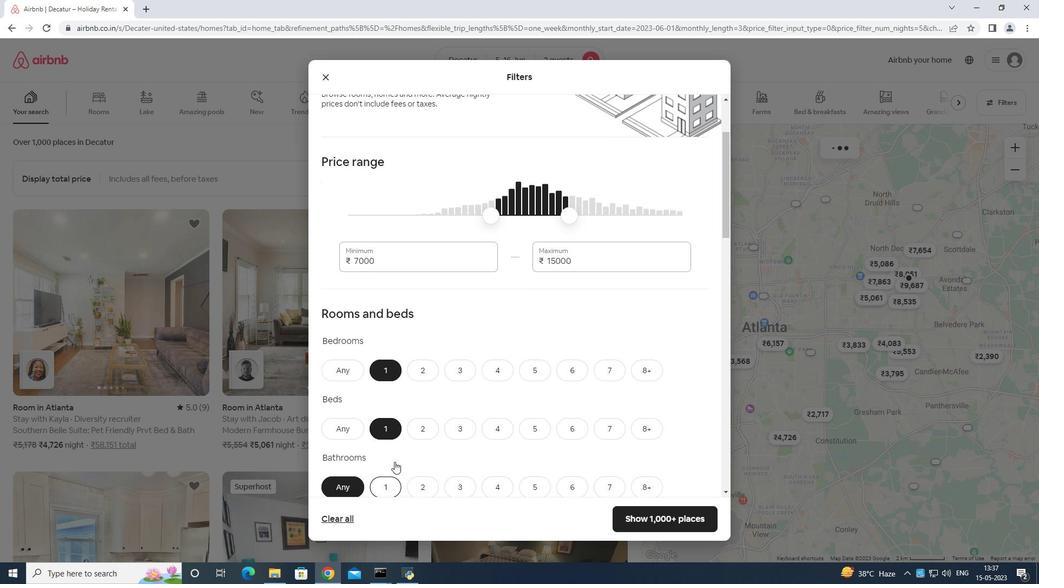 
Action: Mouse moved to (453, 430)
Screenshot: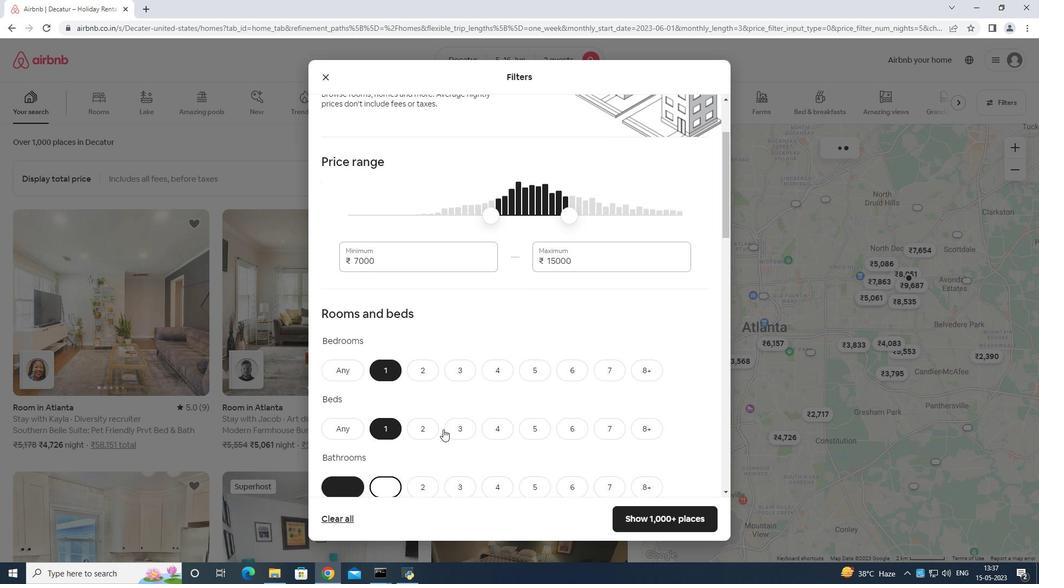 
Action: Mouse scrolled (452, 430) with delta (0, 0)
Screenshot: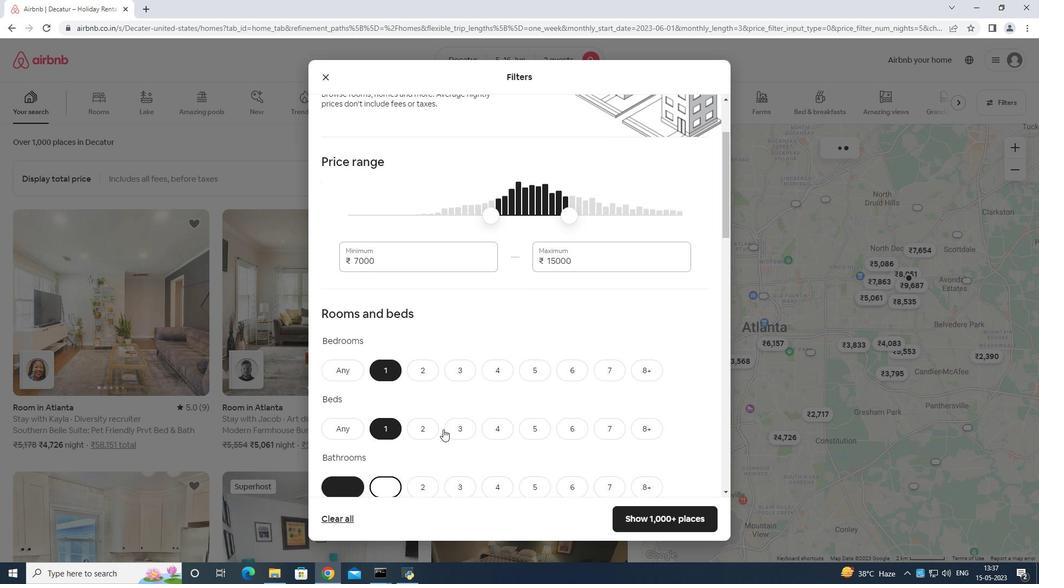 
Action: Mouse moved to (397, 345)
Screenshot: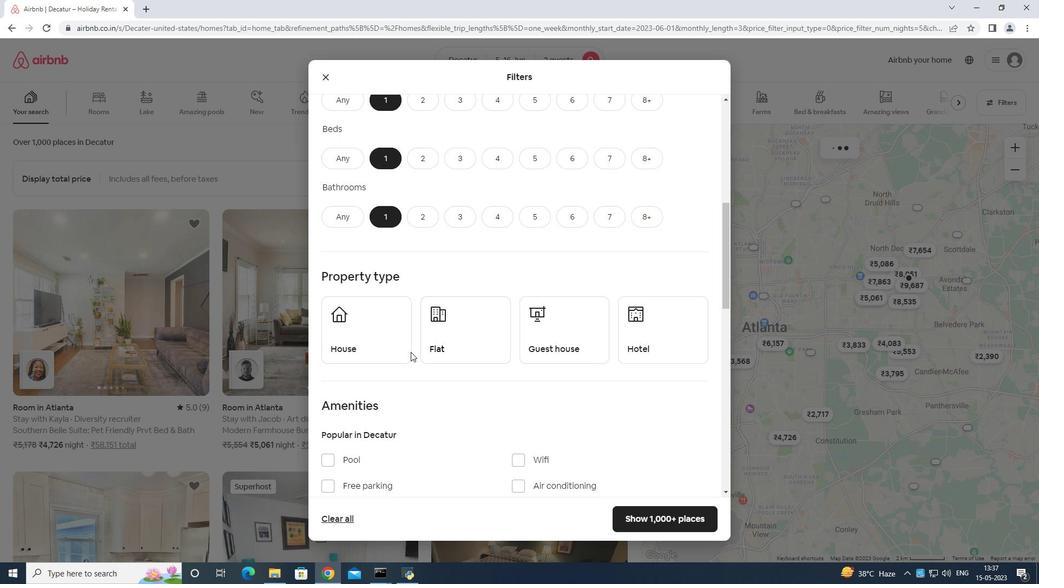 
Action: Mouse pressed left at (397, 345)
Screenshot: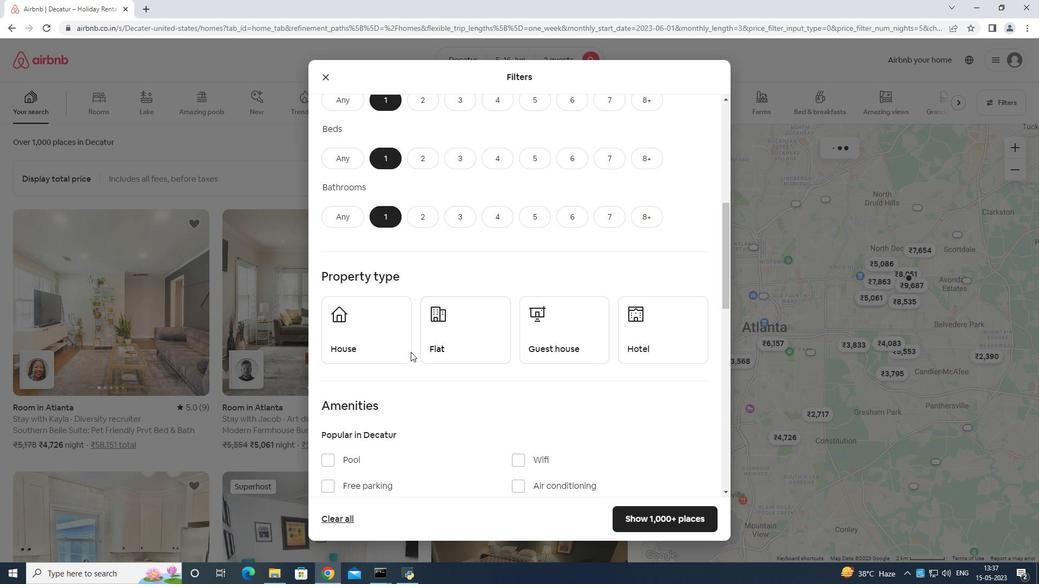 
Action: Mouse moved to (488, 331)
Screenshot: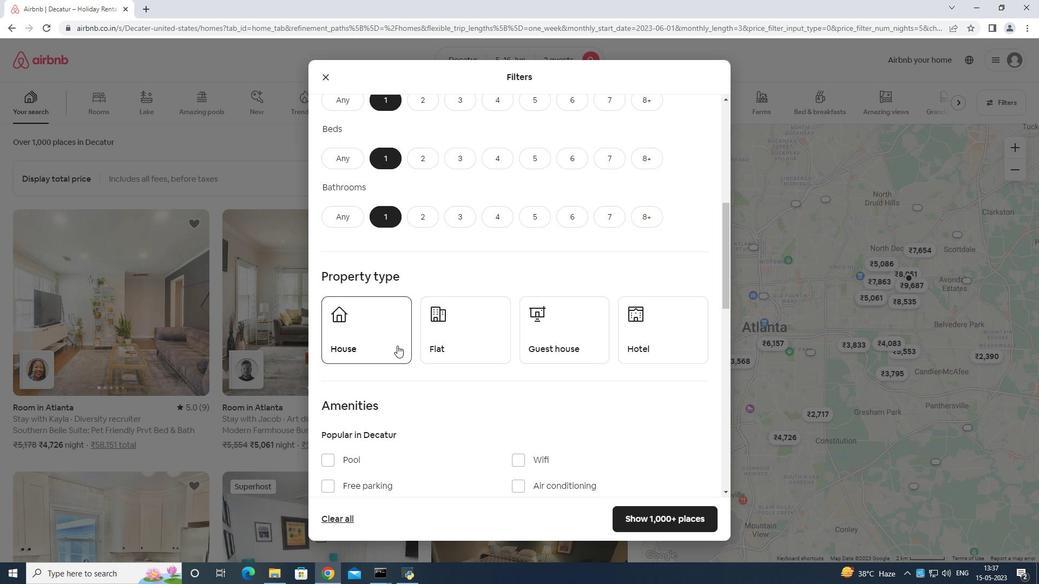 
Action: Mouse pressed left at (488, 331)
Screenshot: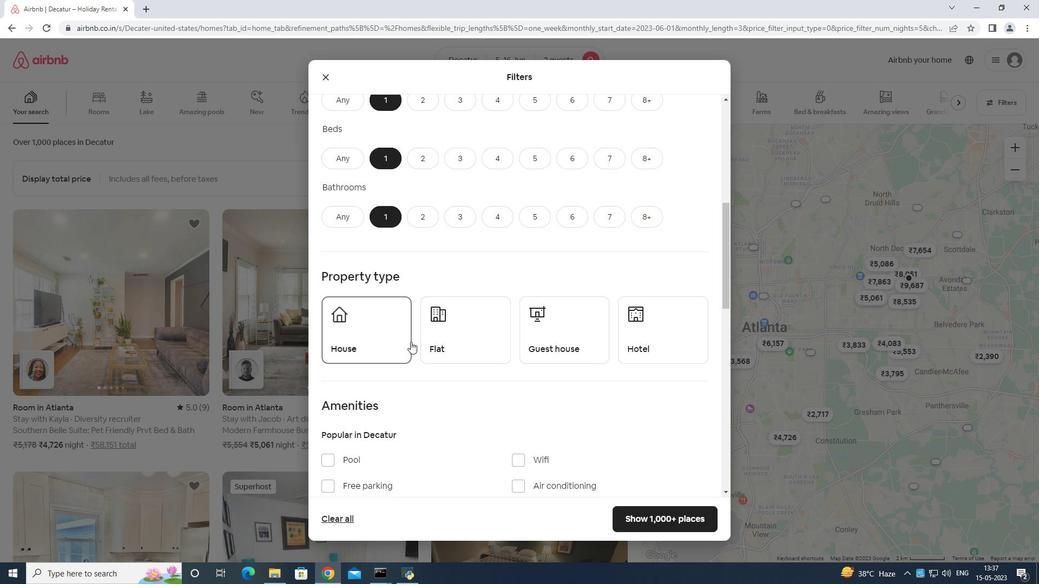 
Action: Mouse moved to (582, 325)
Screenshot: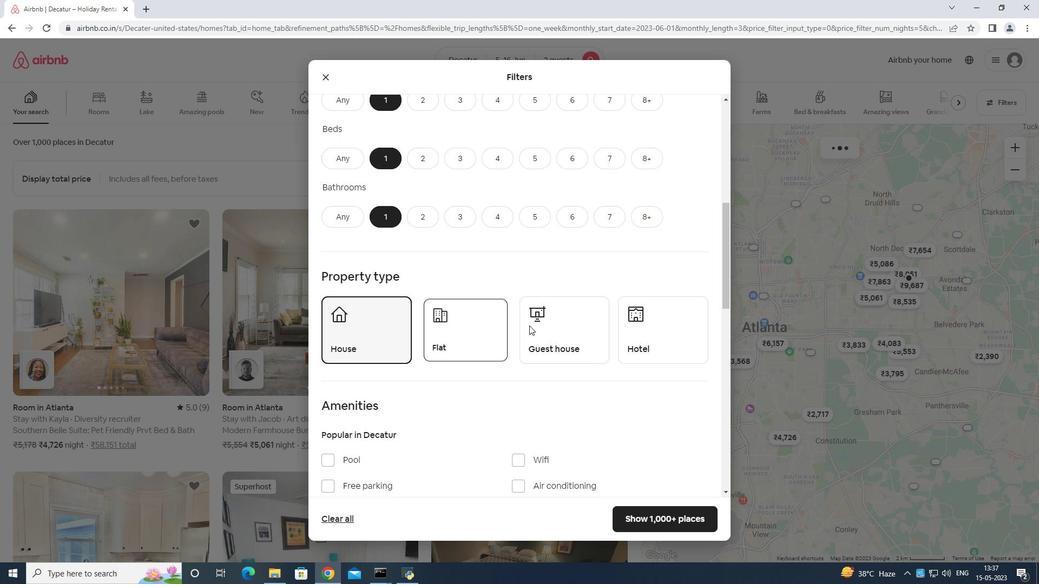 
Action: Mouse pressed left at (582, 325)
Screenshot: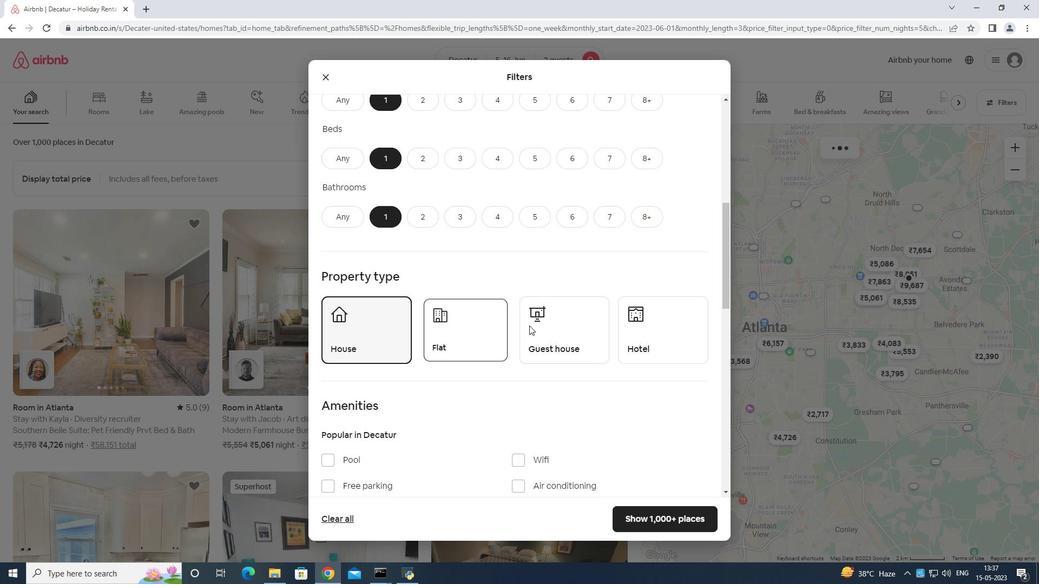 
Action: Mouse moved to (620, 326)
Screenshot: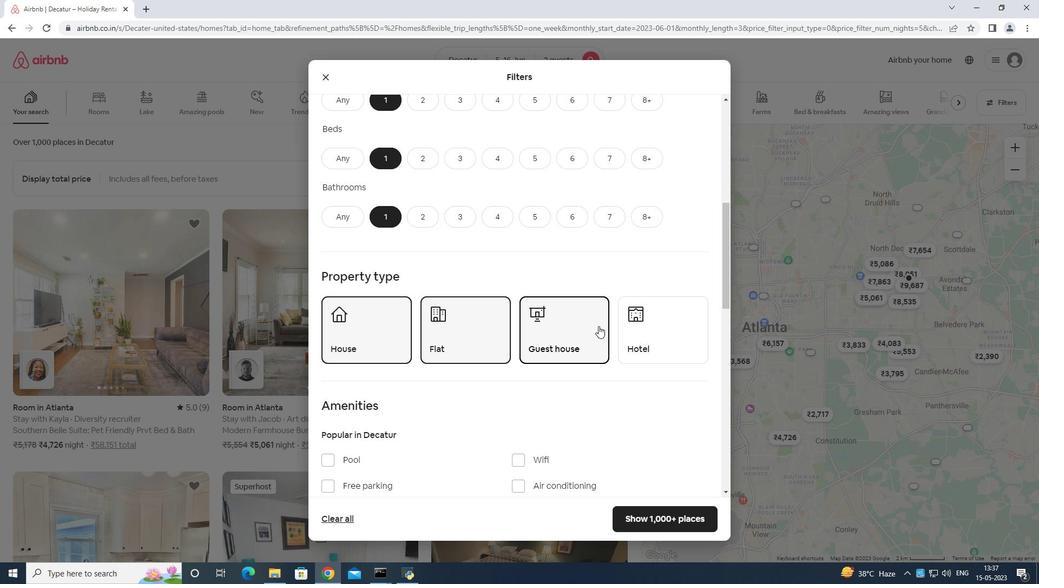 
Action: Mouse pressed left at (620, 326)
Screenshot: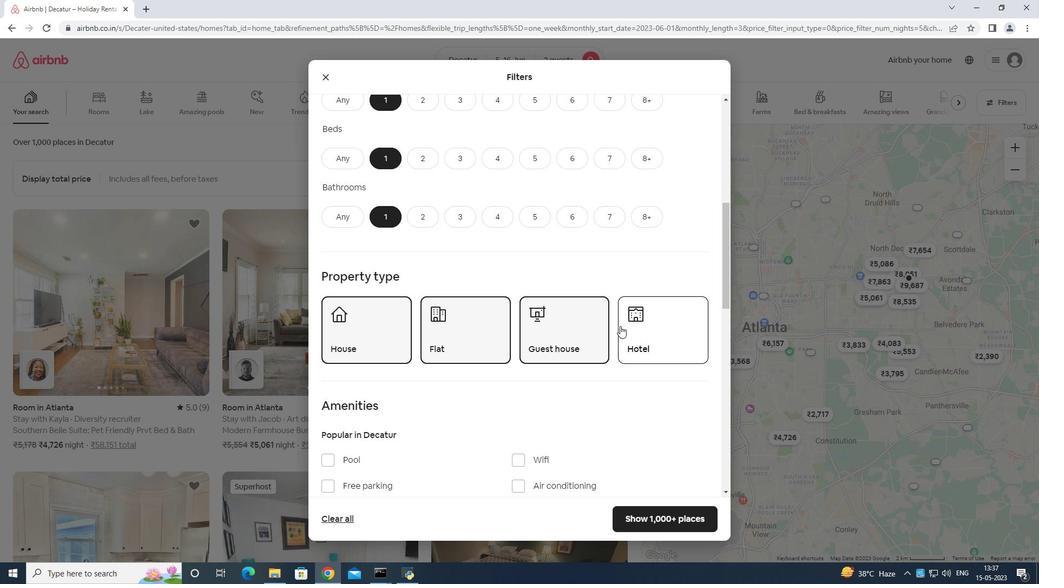 
Action: Mouse moved to (616, 318)
Screenshot: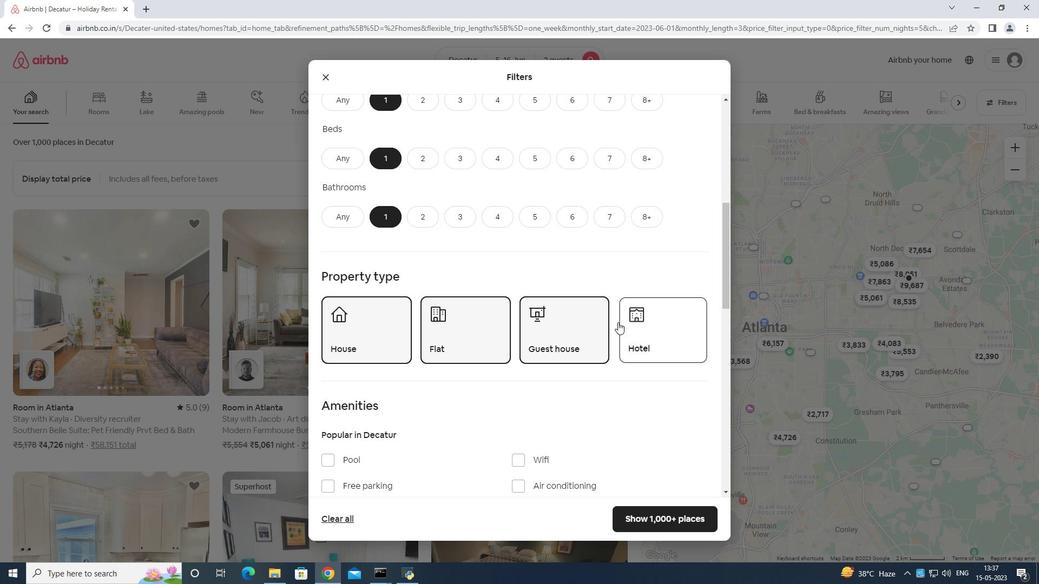 
Action: Mouse scrolled (616, 318) with delta (0, 0)
Screenshot: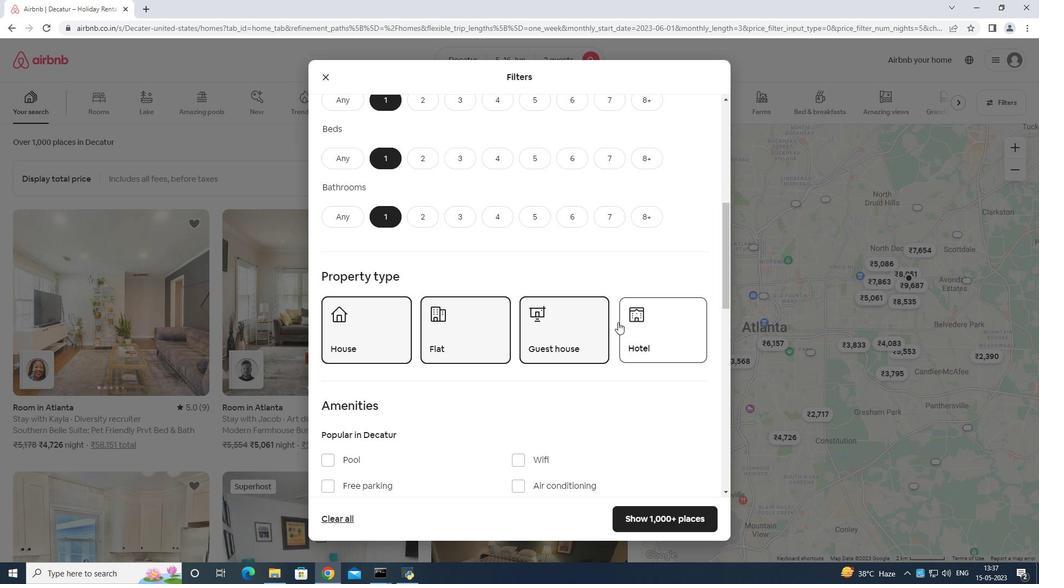 
Action: Mouse moved to (614, 319)
Screenshot: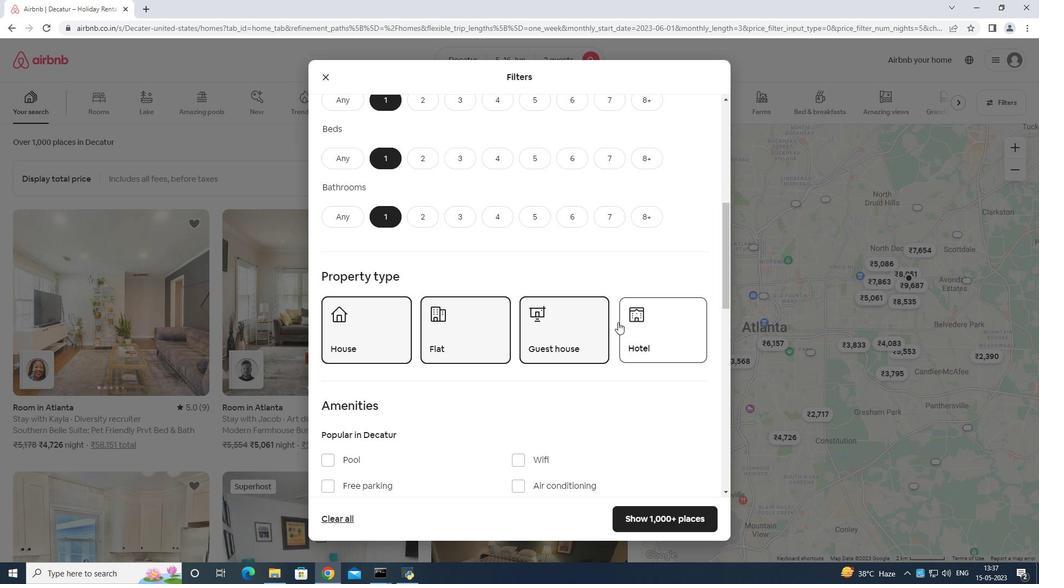 
Action: Mouse scrolled (614, 319) with delta (0, 0)
Screenshot: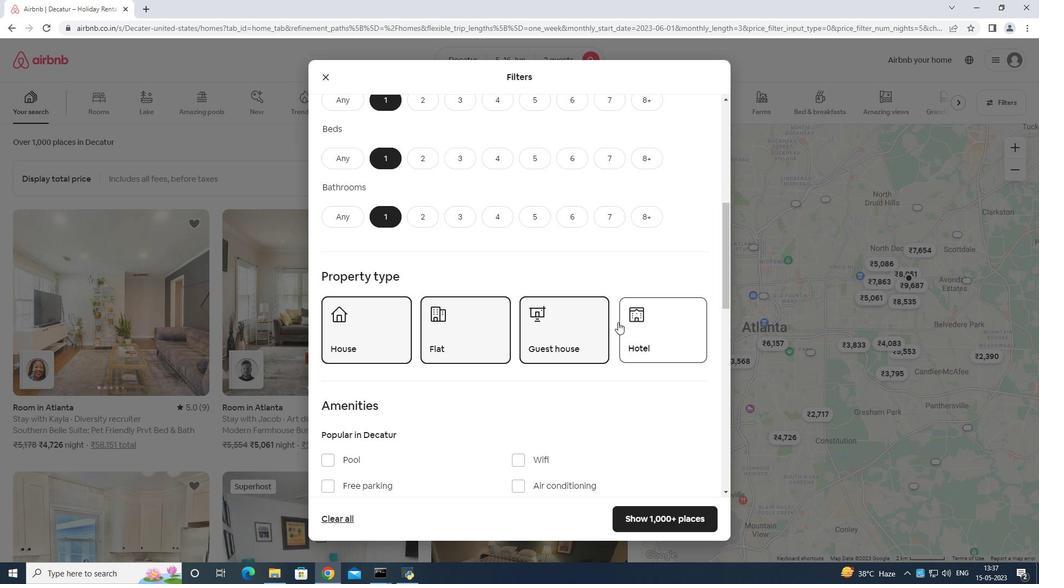 
Action: Mouse moved to (613, 321)
Screenshot: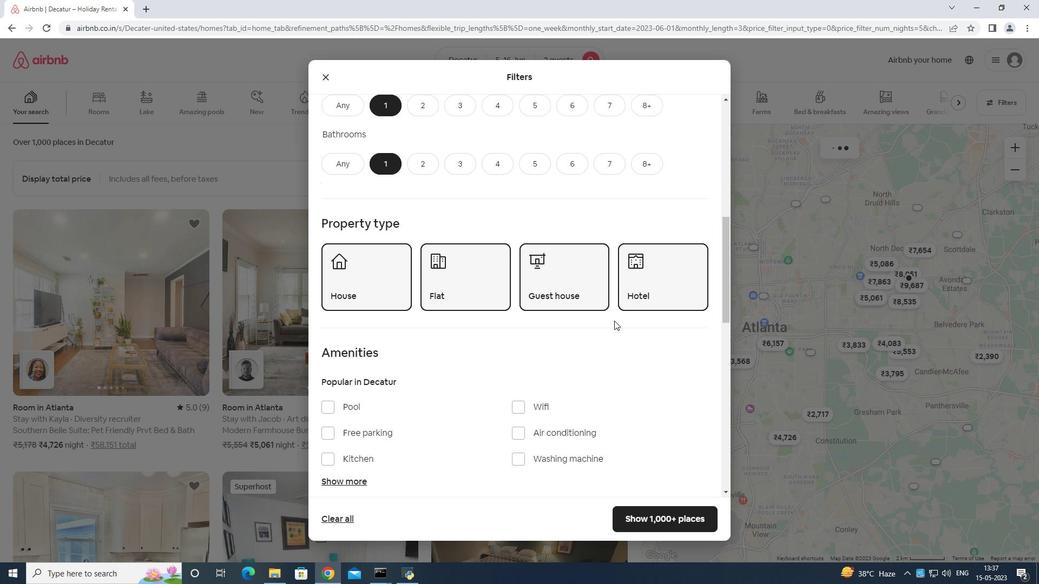 
Action: Mouse scrolled (613, 320) with delta (0, 0)
Screenshot: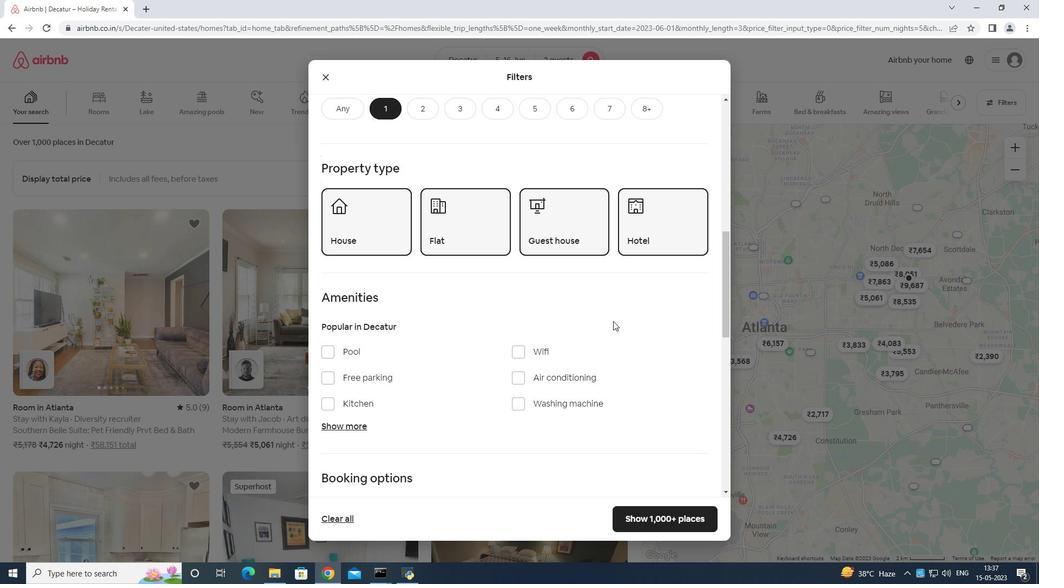 
Action: Mouse scrolled (613, 320) with delta (0, 0)
Screenshot: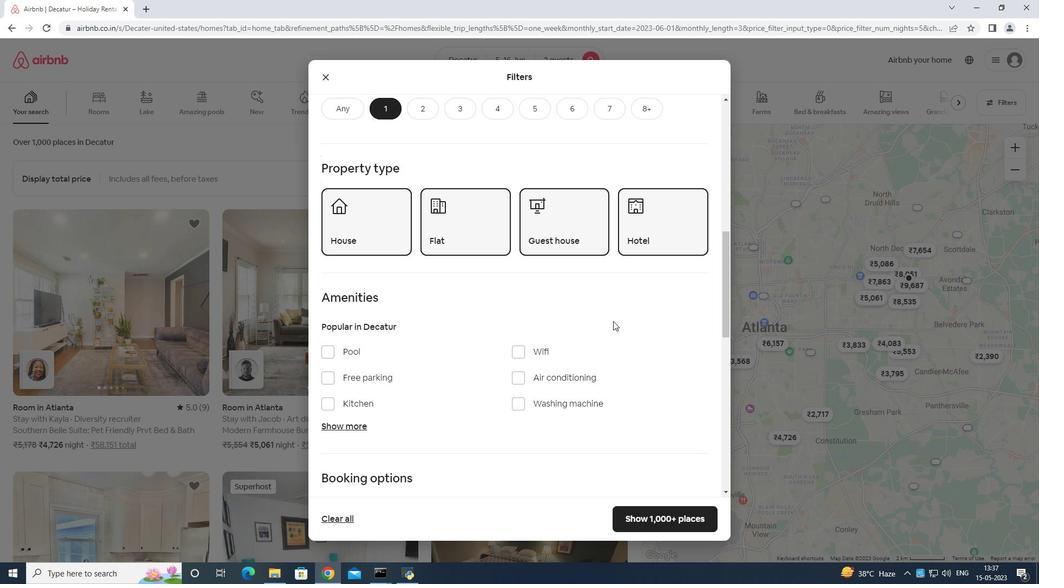 
Action: Mouse scrolled (613, 320) with delta (0, 0)
Screenshot: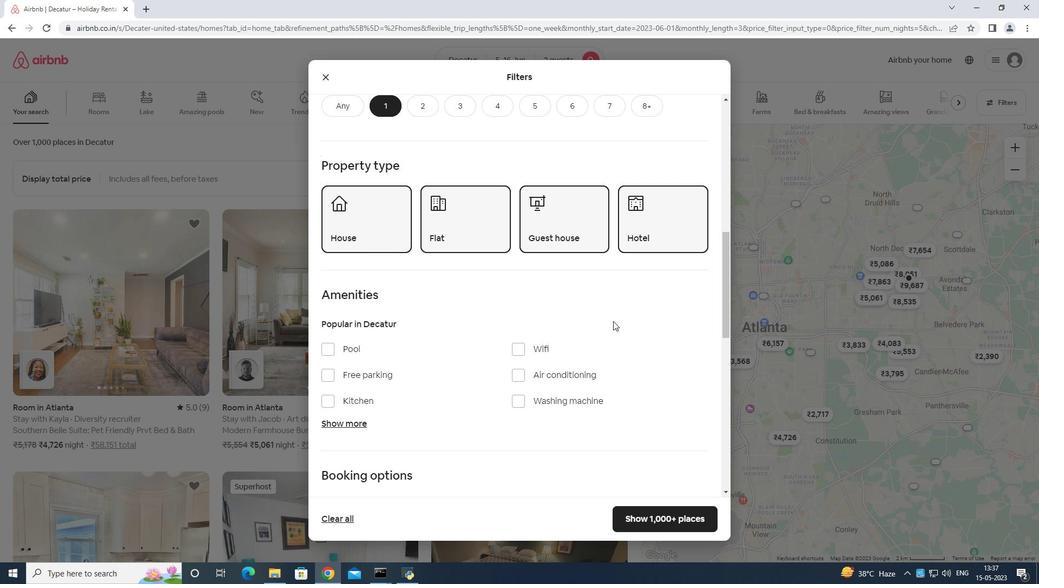 
Action: Mouse moved to (684, 382)
Screenshot: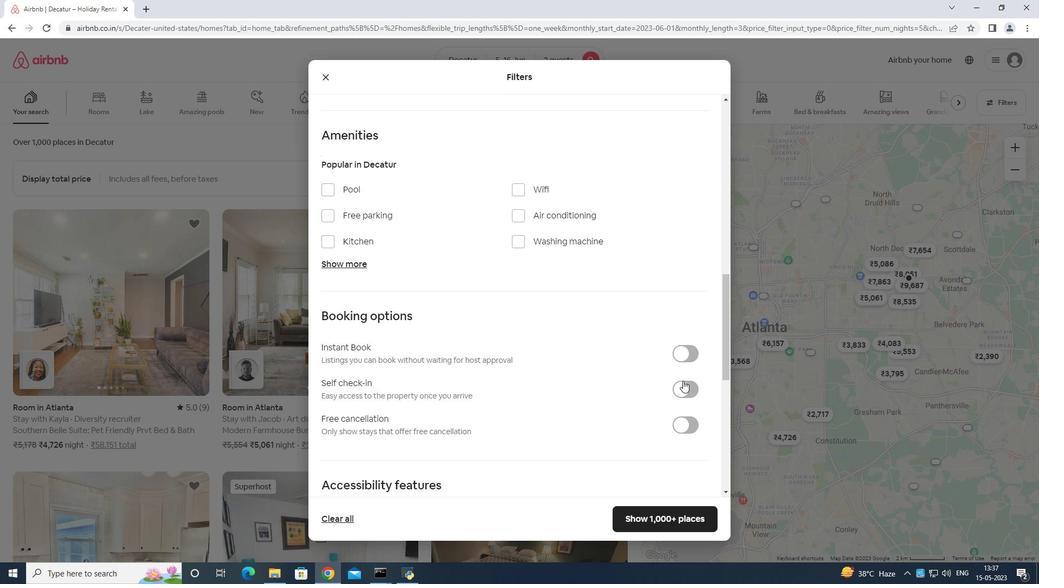 
Action: Mouse pressed left at (684, 382)
Screenshot: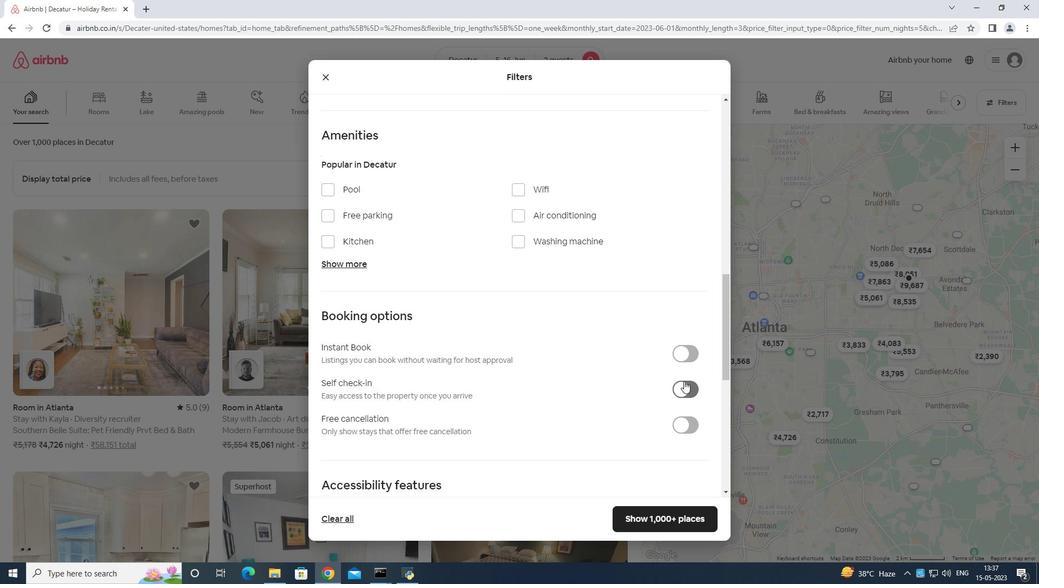 
Action: Mouse moved to (687, 383)
Screenshot: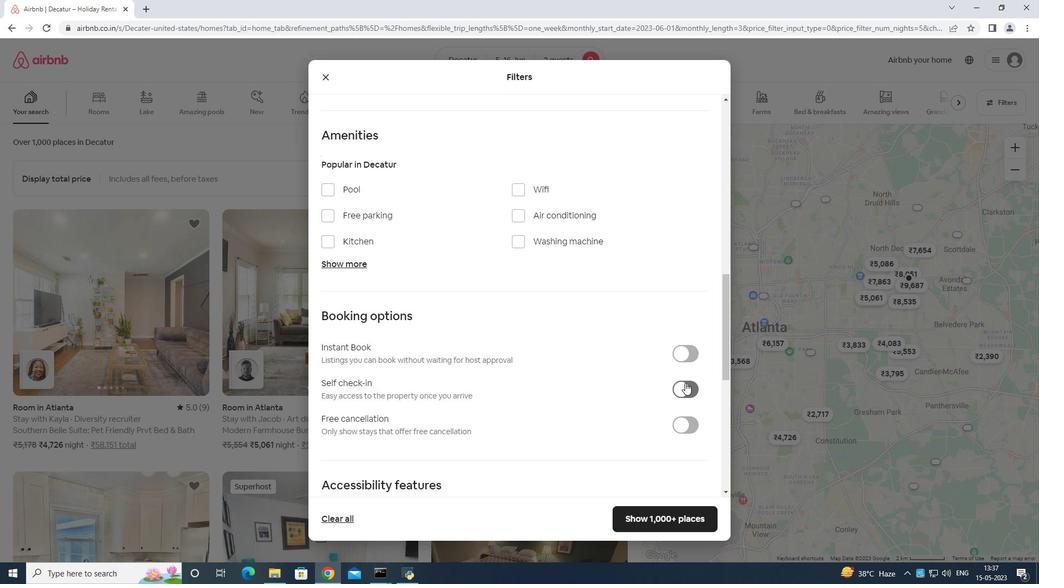 
Action: Mouse scrolled (687, 382) with delta (0, 0)
Screenshot: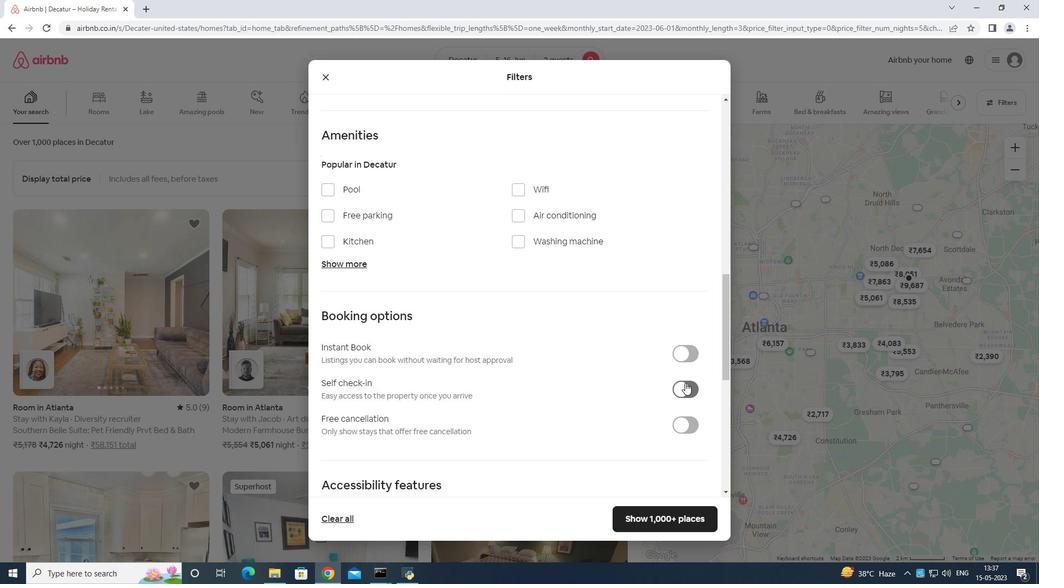 
Action: Mouse moved to (687, 384)
Screenshot: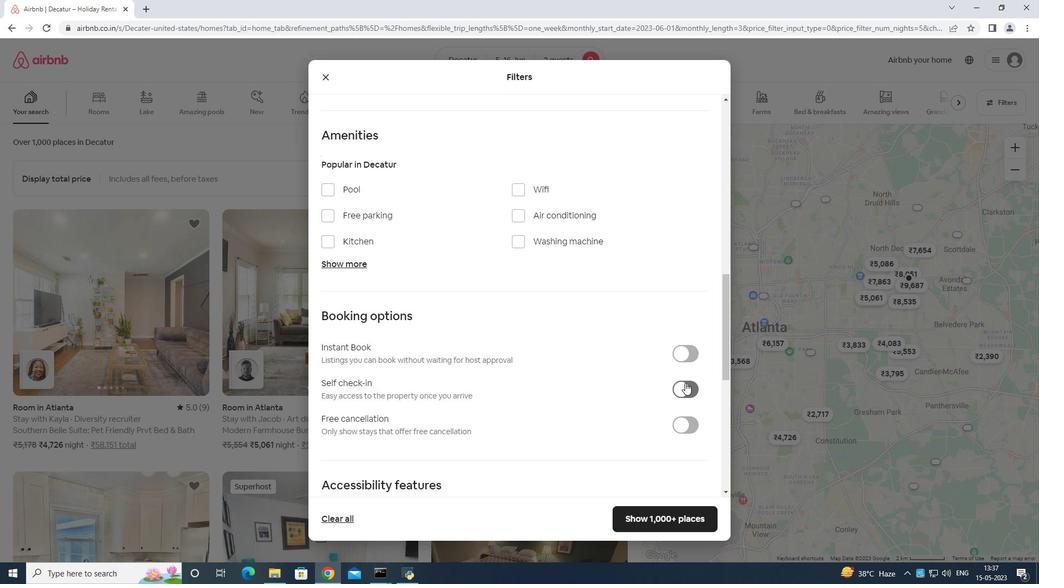 
Action: Mouse scrolled (687, 383) with delta (0, 0)
Screenshot: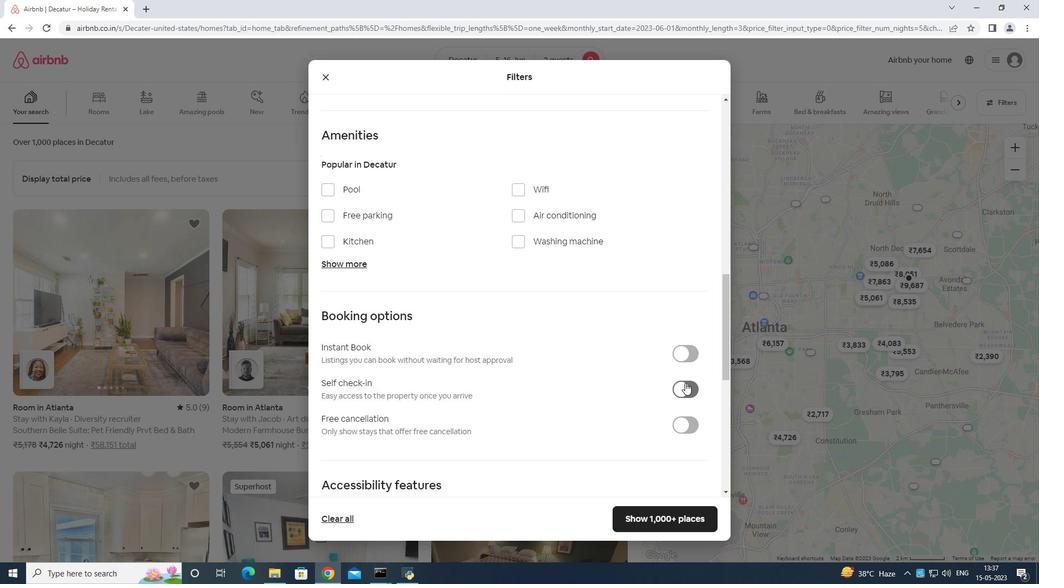 
Action: Mouse moved to (687, 384)
Screenshot: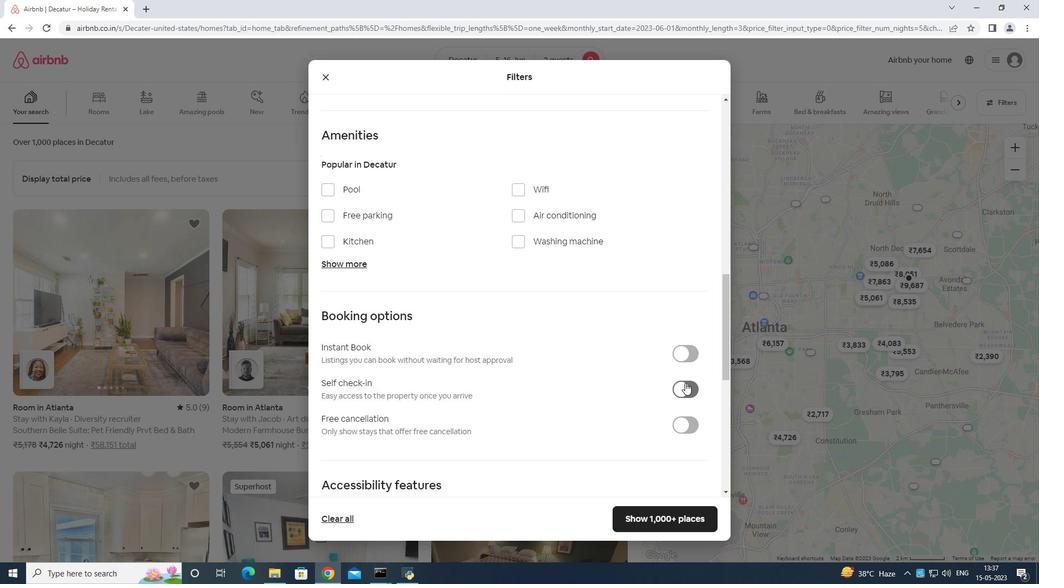 
Action: Mouse scrolled (687, 384) with delta (0, 0)
Screenshot: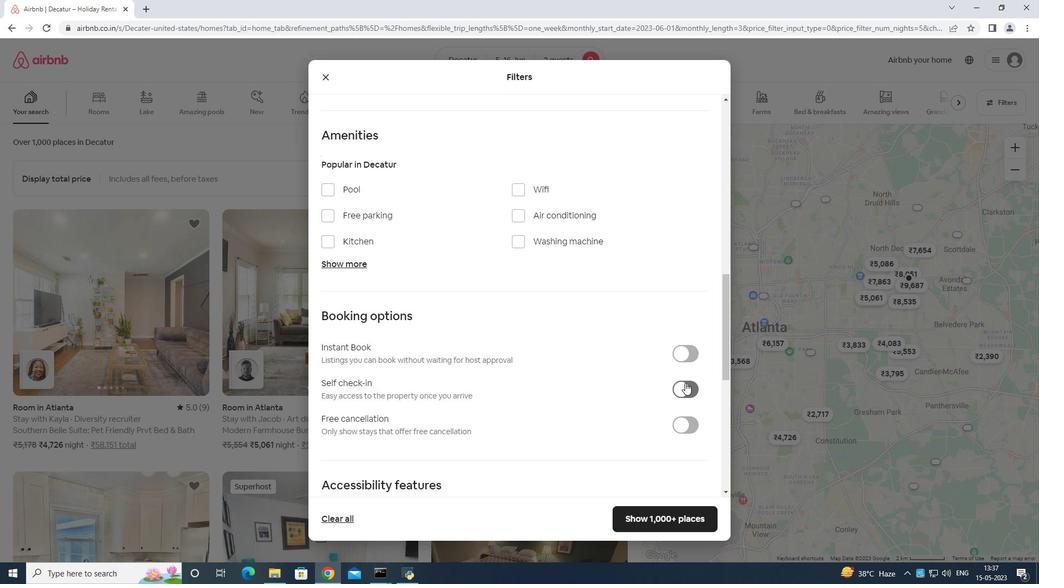 
Action: Mouse moved to (687, 385)
Screenshot: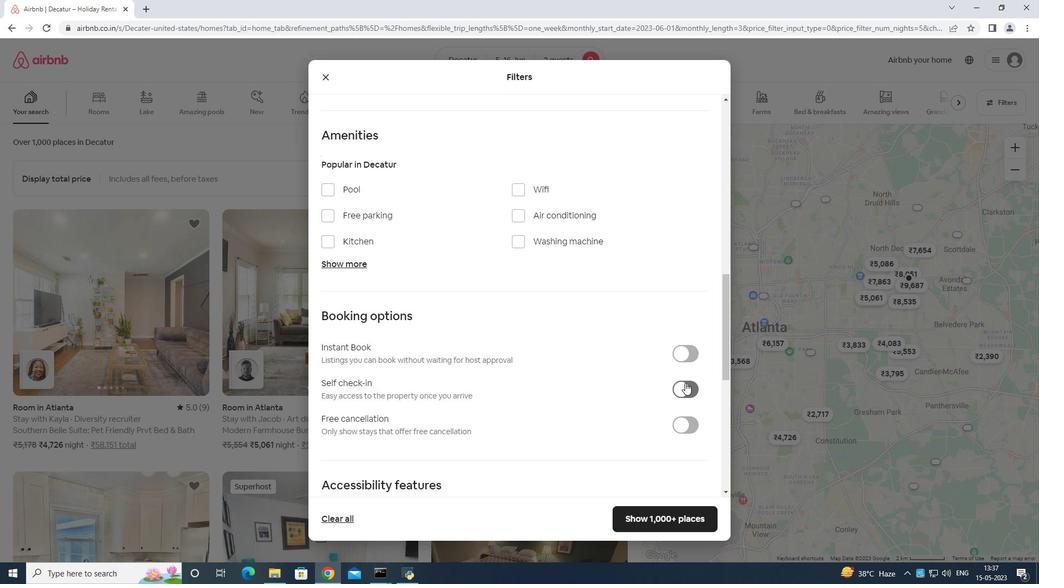 
Action: Mouse scrolled (687, 384) with delta (0, 0)
Screenshot: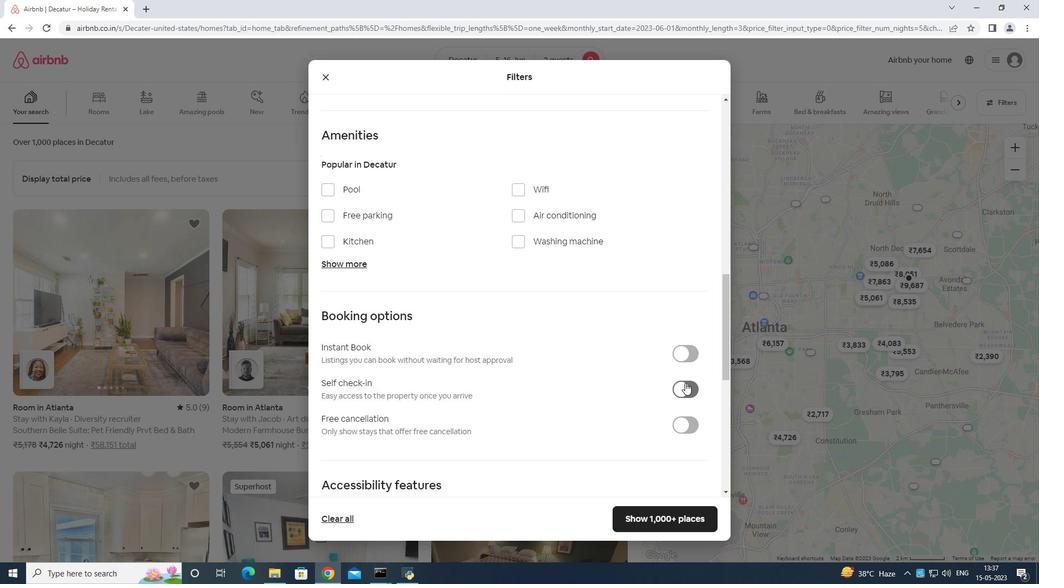 
Action: Mouse scrolled (687, 384) with delta (0, 0)
Screenshot: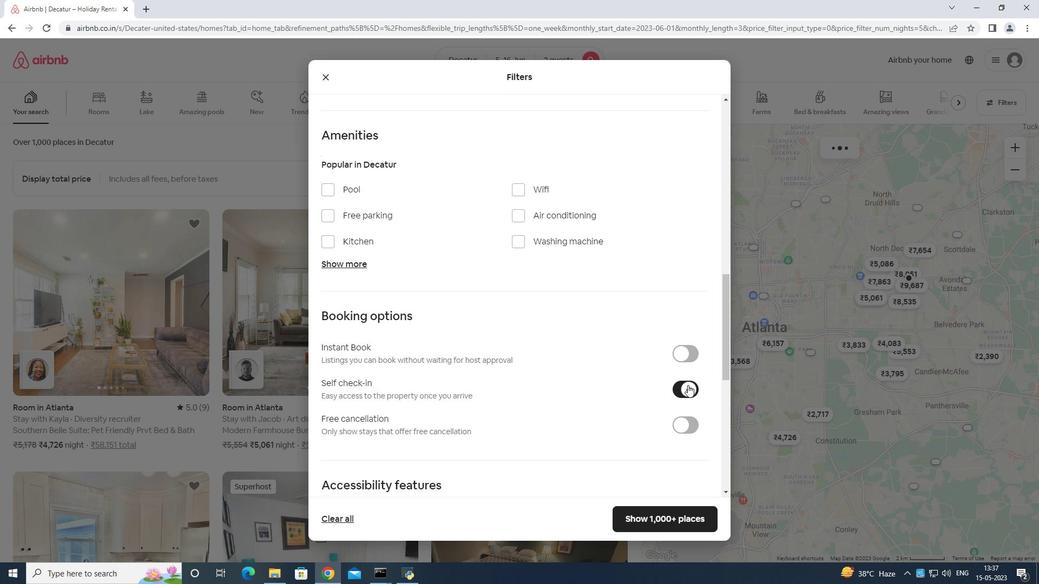 
Action: Mouse scrolled (687, 384) with delta (0, 0)
Screenshot: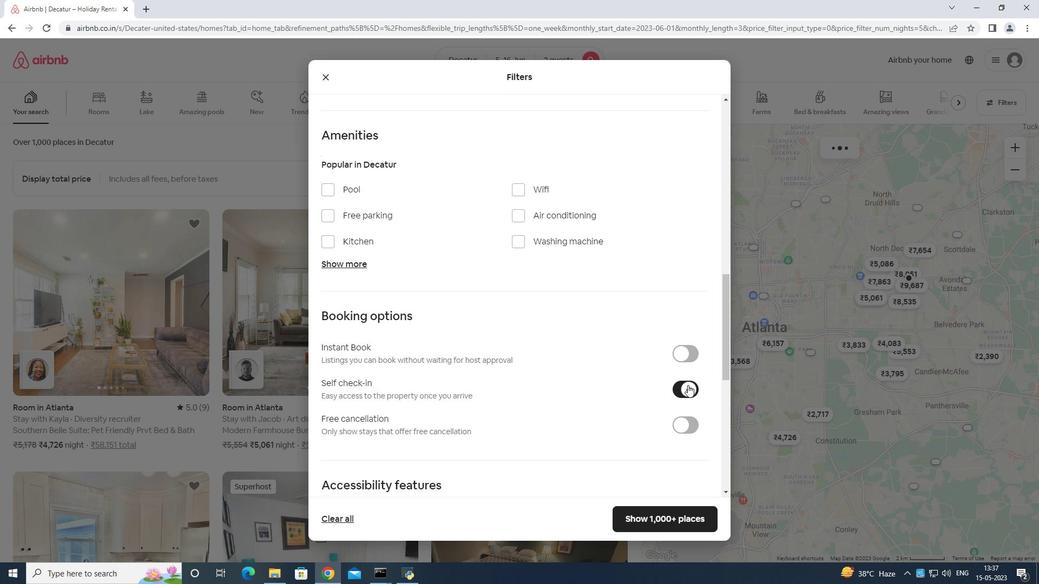 
Action: Mouse moved to (685, 384)
Screenshot: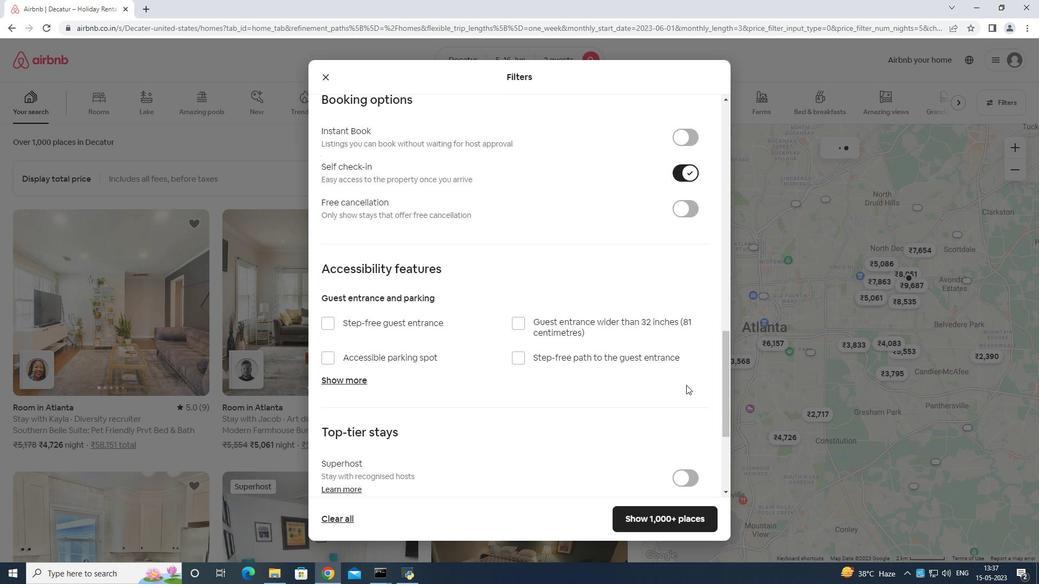 
Action: Mouse scrolled (685, 384) with delta (0, 0)
Screenshot: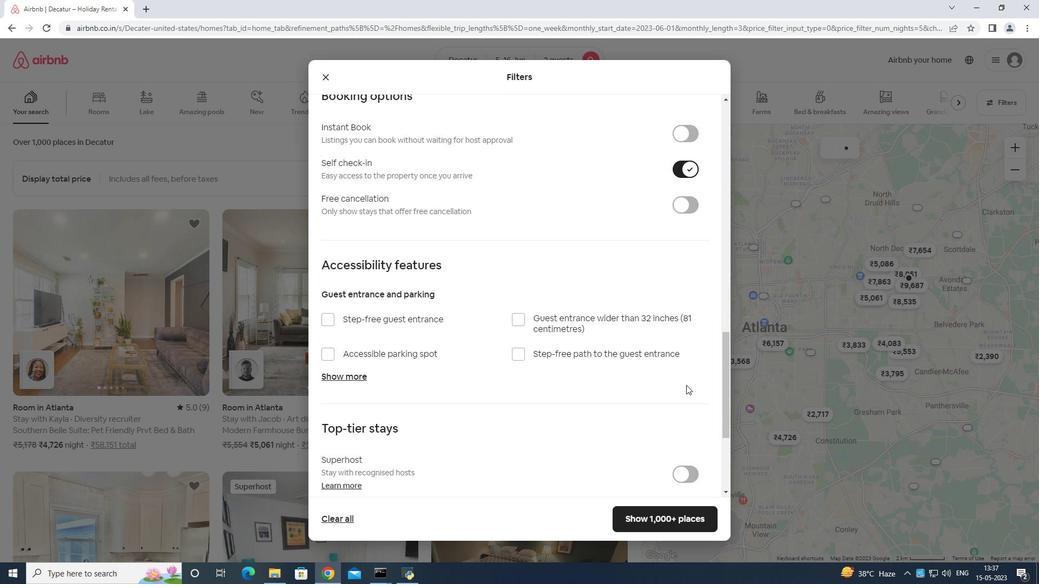 
Action: Mouse scrolled (685, 384) with delta (0, 0)
Screenshot: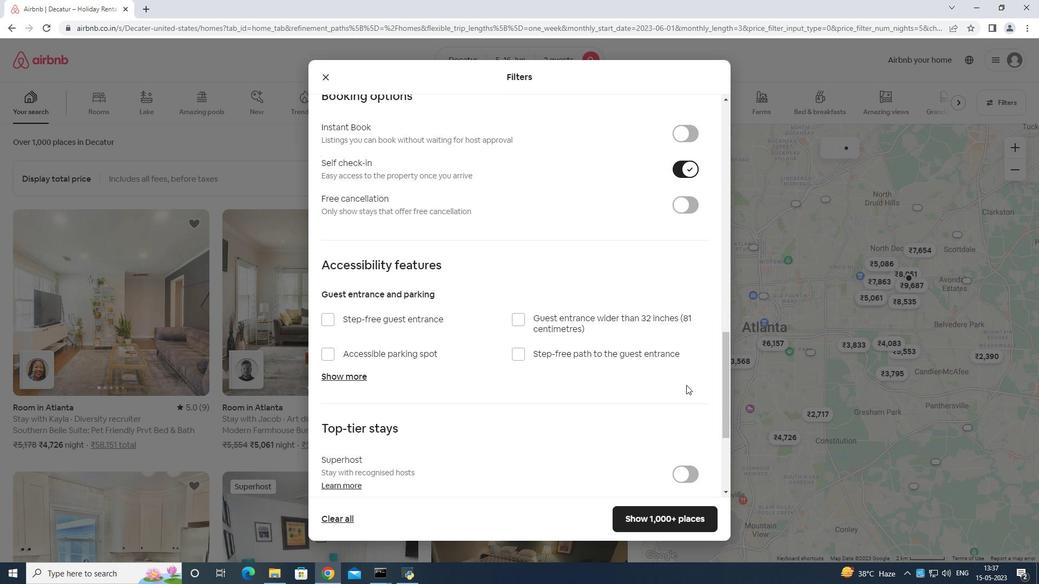 
Action: Mouse scrolled (685, 384) with delta (0, 0)
Screenshot: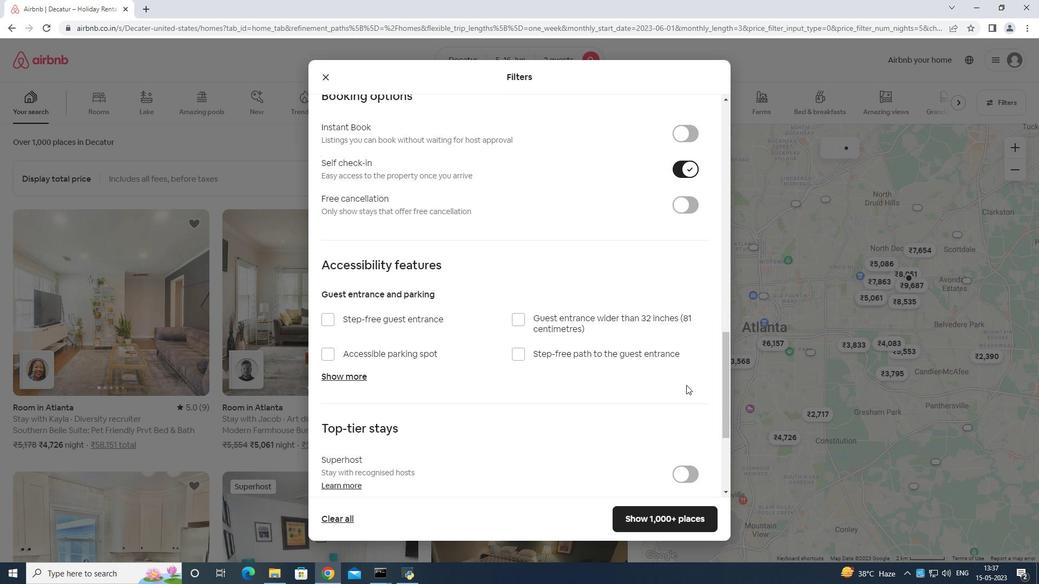 
Action: Mouse moved to (684, 383)
Screenshot: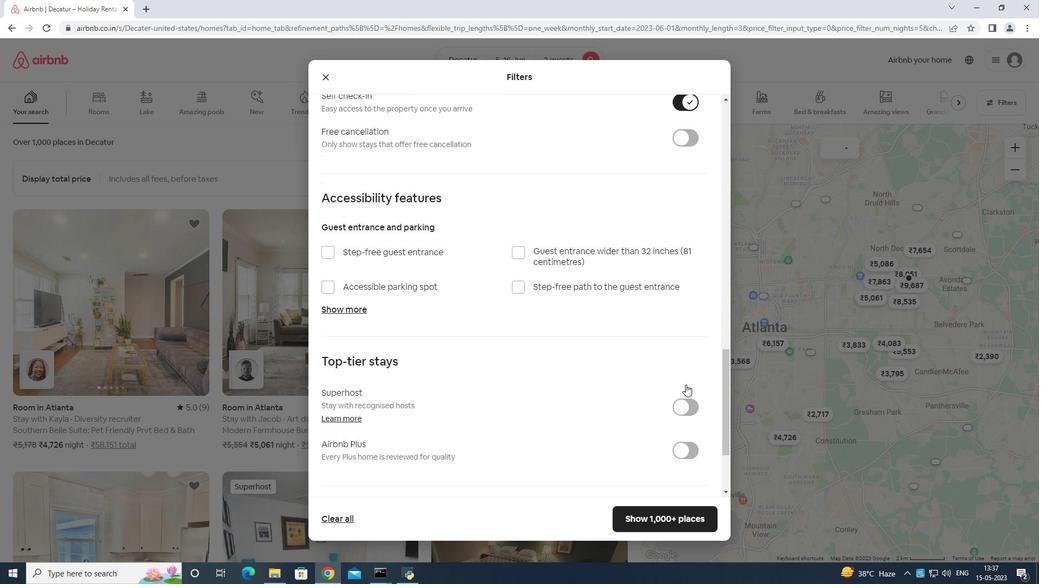 
Action: Mouse scrolled (684, 382) with delta (0, 0)
Screenshot: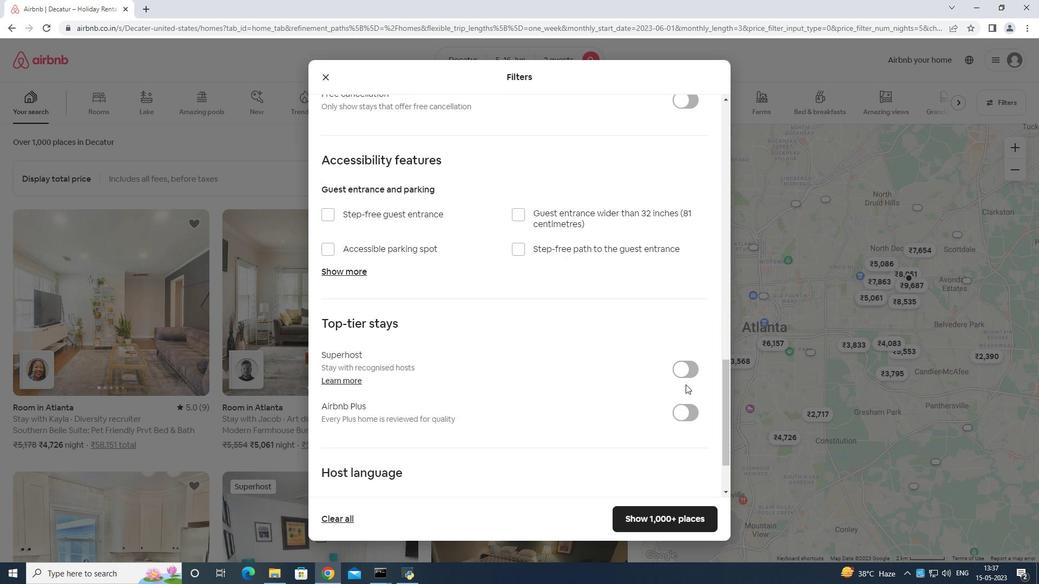 
Action: Mouse moved to (684, 383)
Screenshot: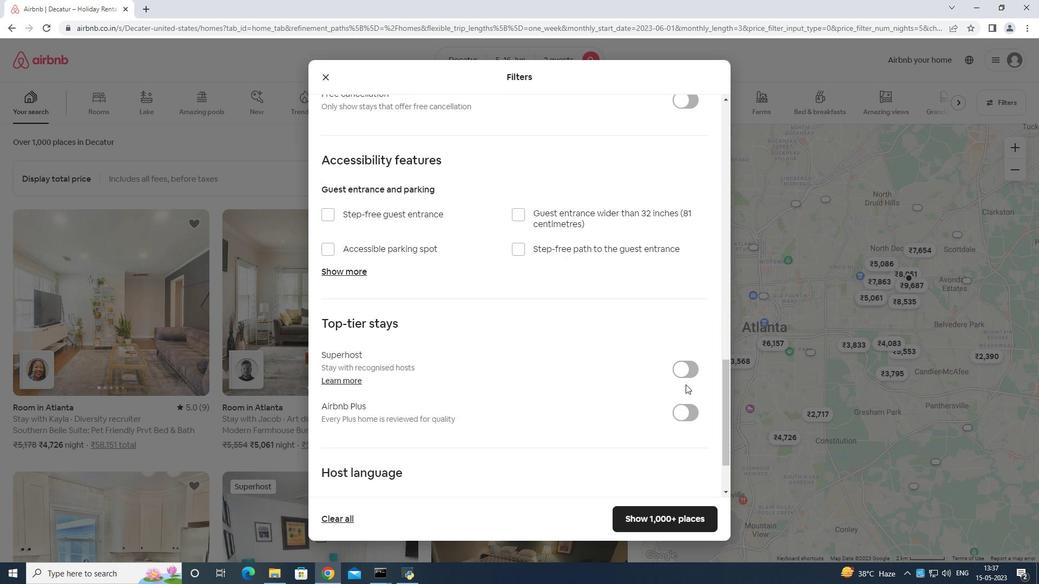 
Action: Mouse scrolled (684, 382) with delta (0, 0)
Screenshot: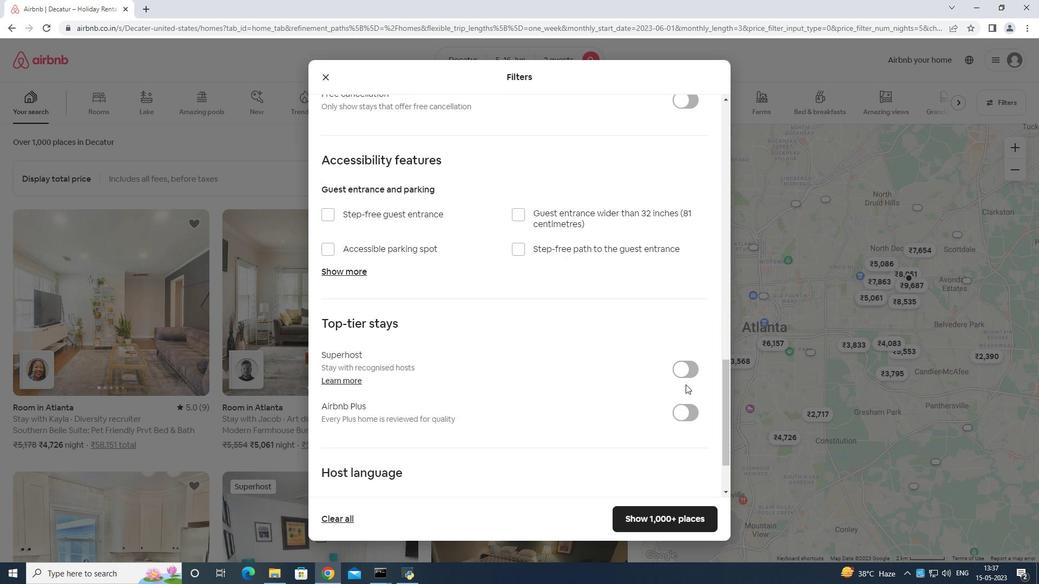 
Action: Mouse moved to (680, 382)
Screenshot: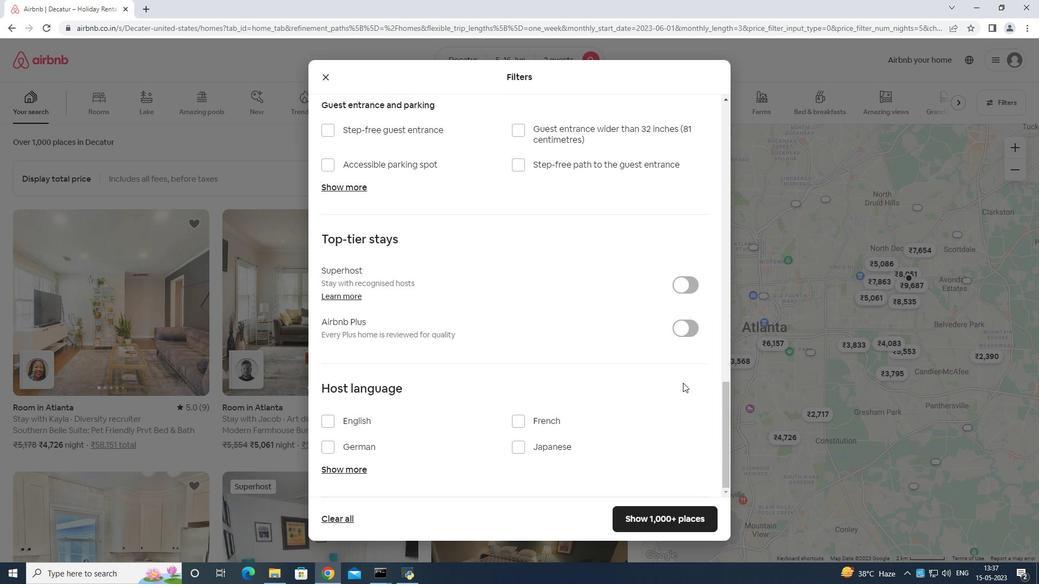 
Action: Mouse scrolled (680, 381) with delta (0, 0)
Screenshot: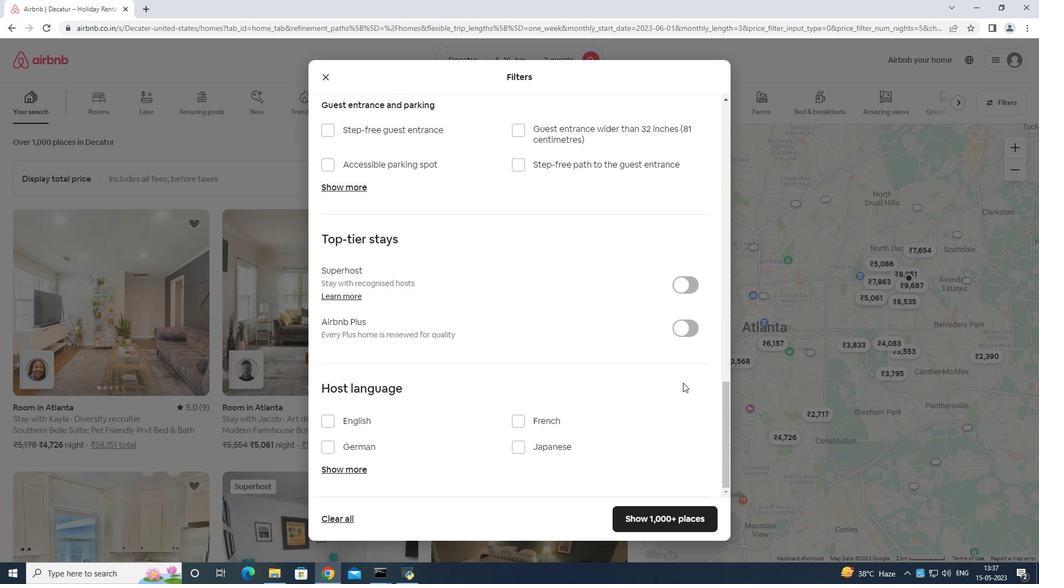 
Action: Mouse moved to (680, 382)
Screenshot: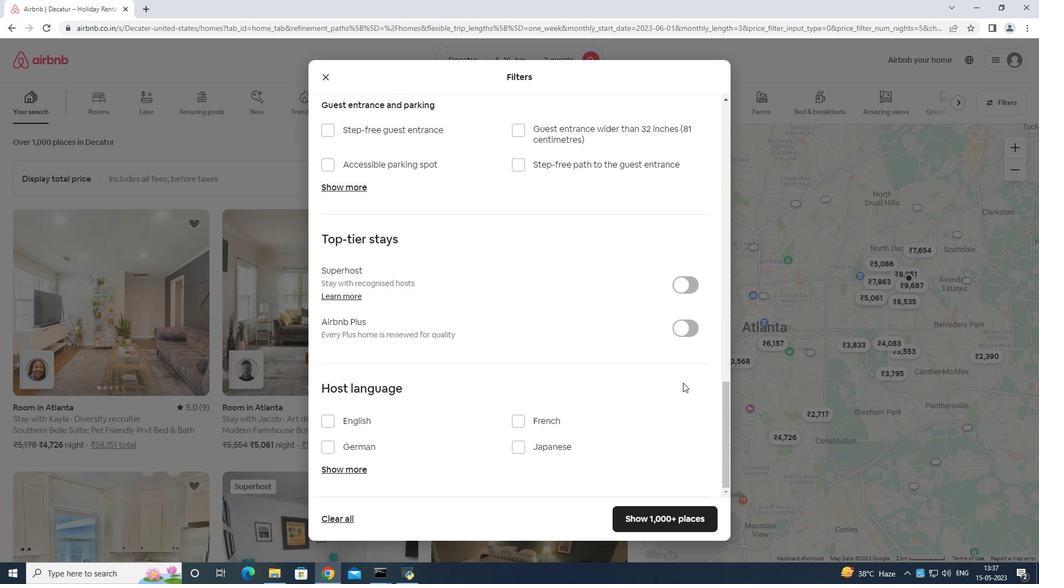 
Action: Mouse scrolled (680, 382) with delta (0, 0)
Screenshot: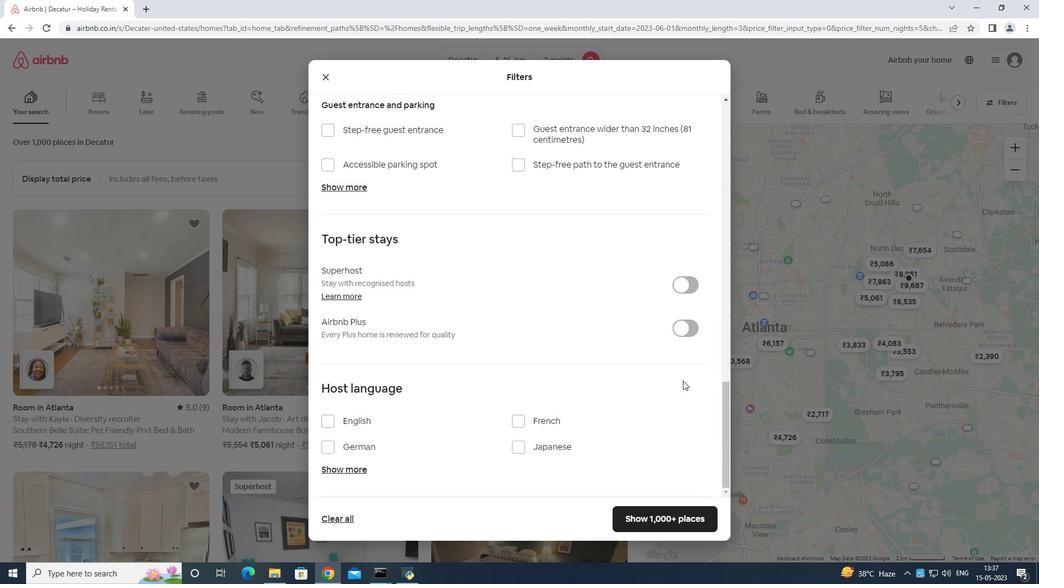 
Action: Mouse moved to (586, 382)
Screenshot: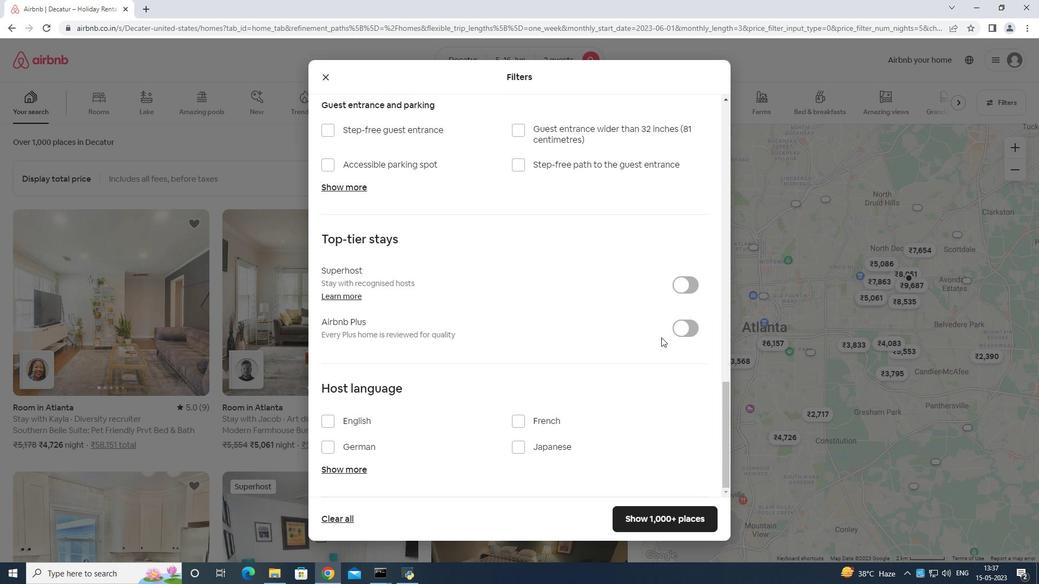 
Action: Mouse scrolled (586, 381) with delta (0, 0)
Screenshot: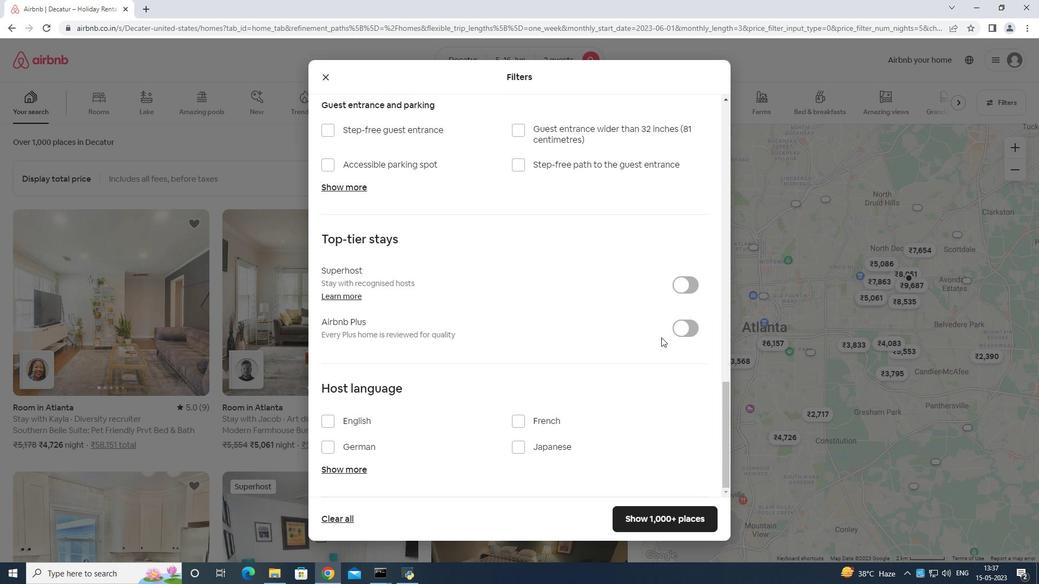 
Action: Mouse moved to (540, 410)
Screenshot: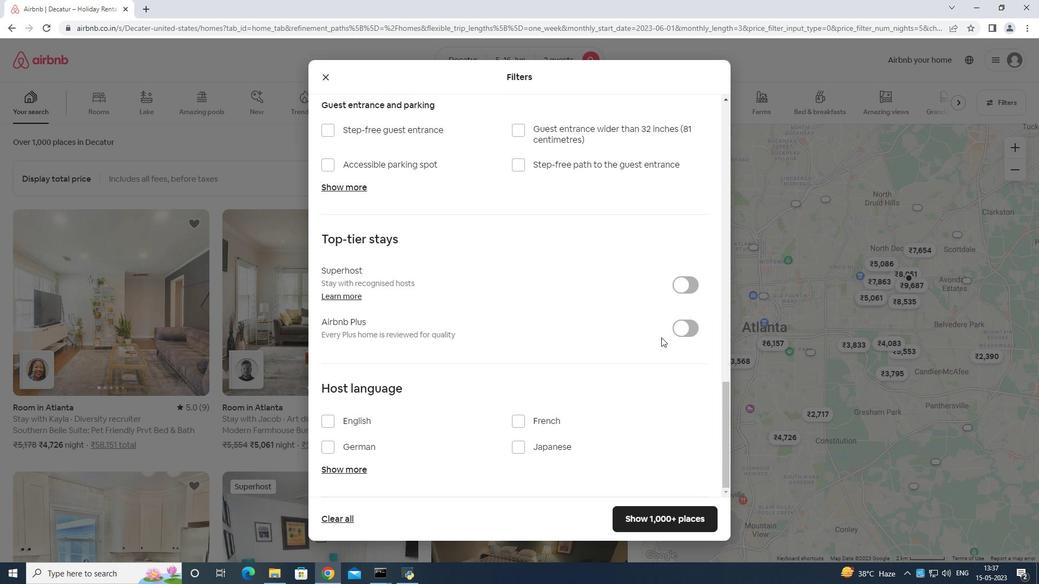 
Action: Mouse scrolled (540, 410) with delta (0, 0)
Screenshot: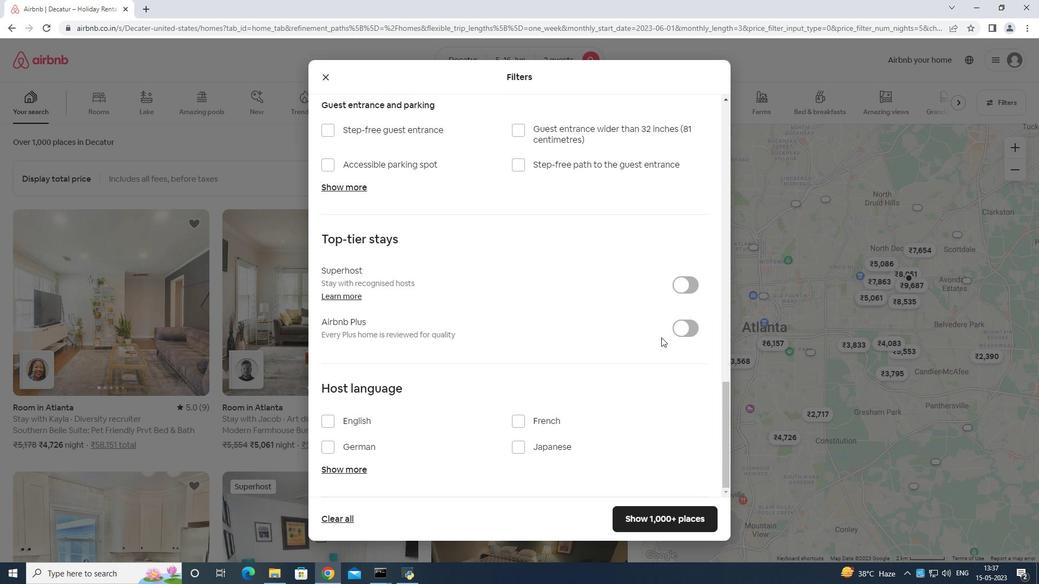 
Action: Mouse moved to (358, 414)
Screenshot: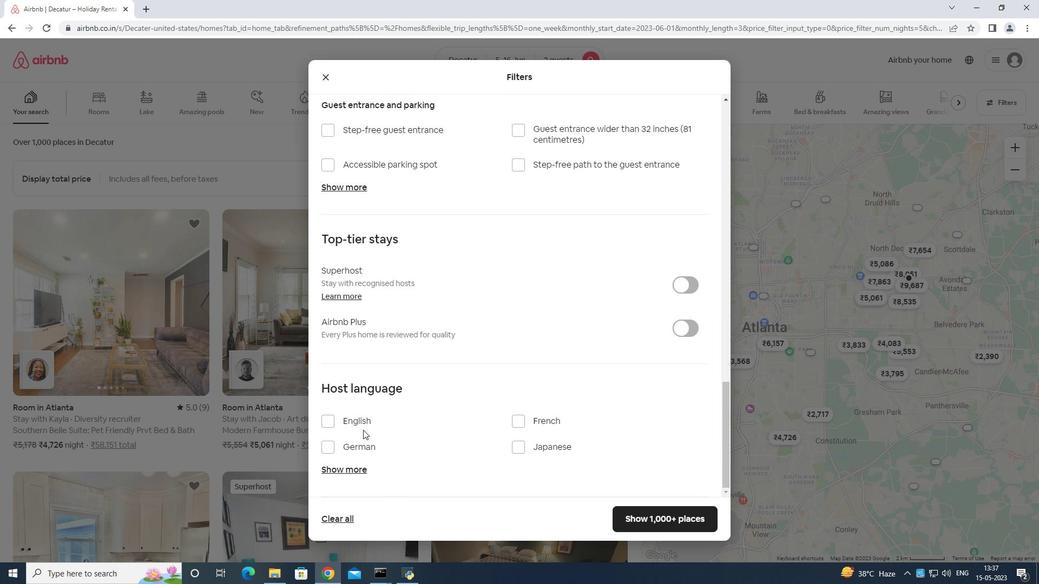 
Action: Mouse pressed left at (358, 414)
Screenshot: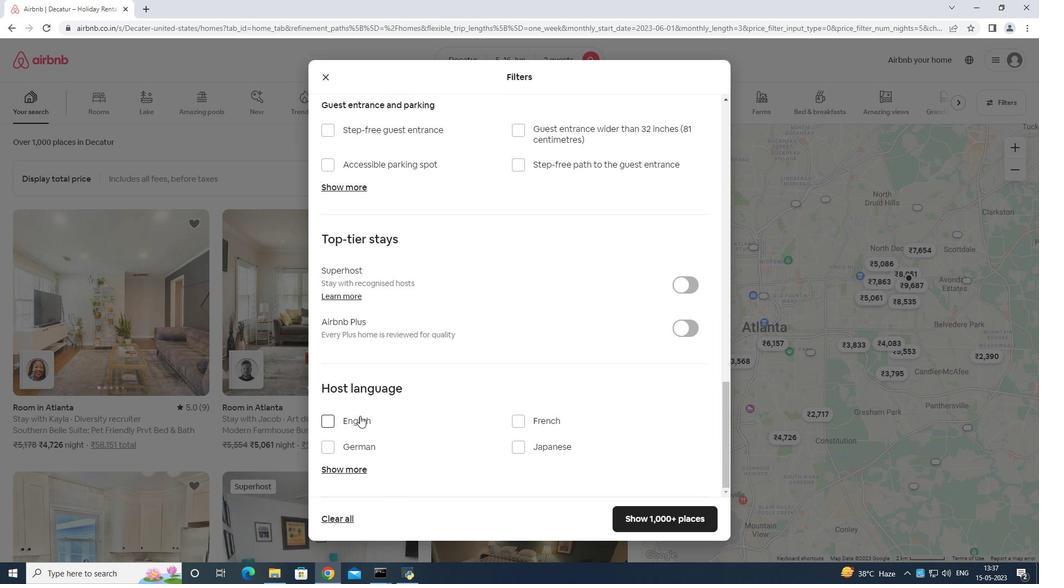 
Action: Mouse moved to (358, 422)
Screenshot: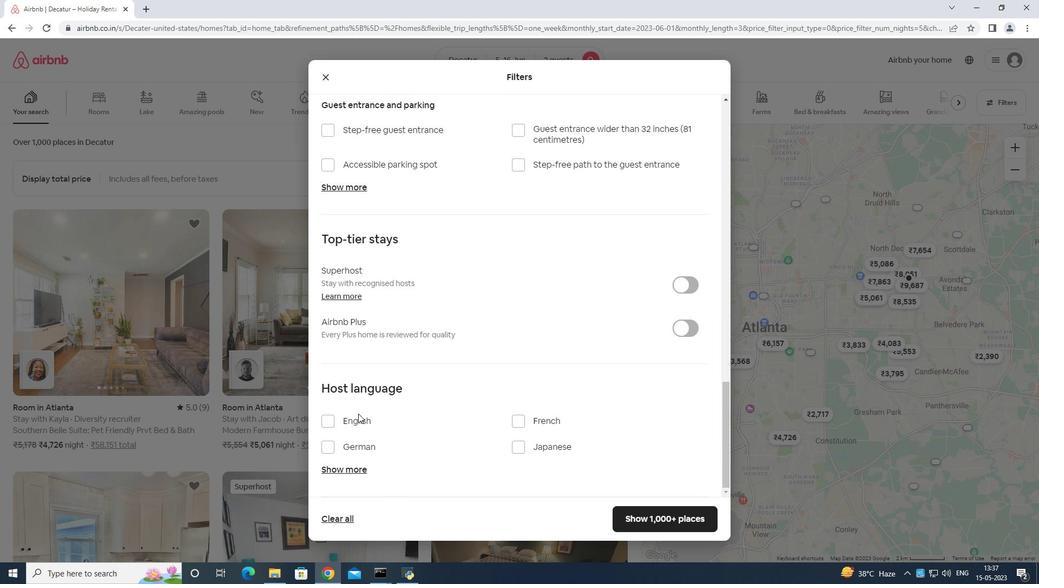 
Action: Mouse pressed left at (358, 422)
Screenshot: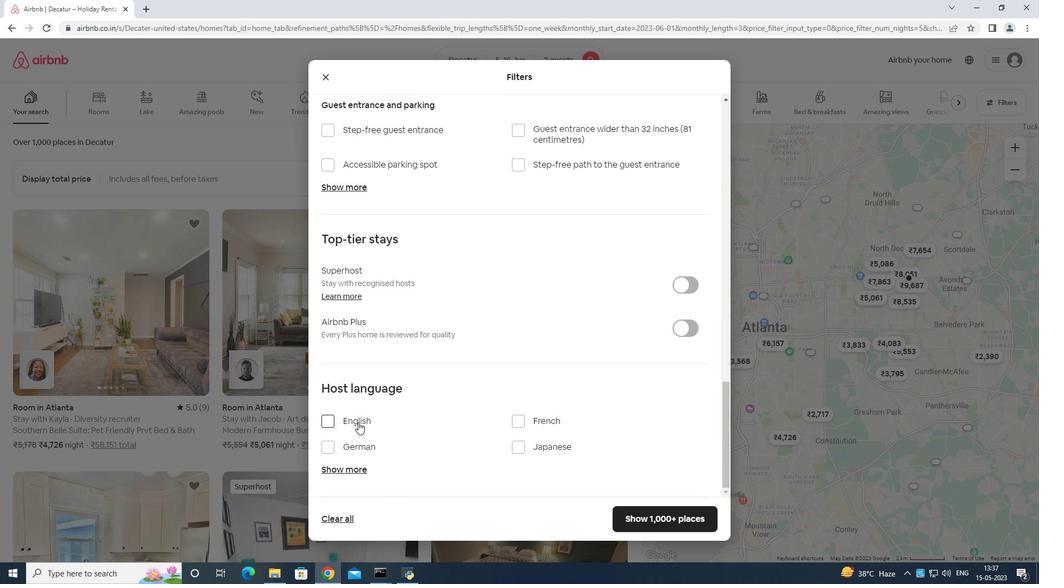 
Action: Mouse moved to (382, 584)
Screenshot: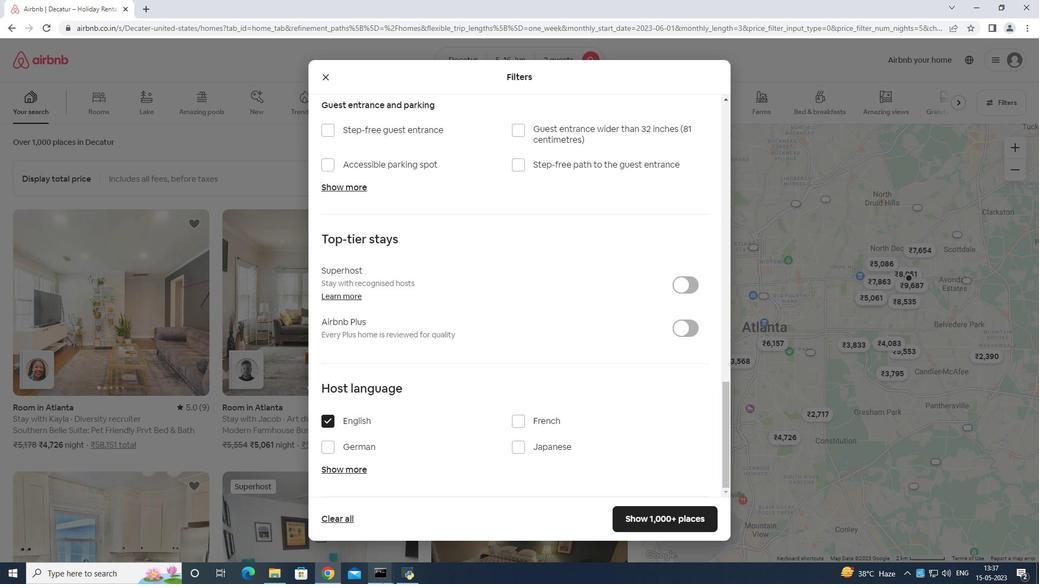 
